Task: Add an event with the title Interview with Blaird, date '2023/11/28', time 8:30 AM to 10:30 AMand add a description: This session encourages active participation and engagement from all attendees. After each presentation, there will be a brief discussion where participants can share their observations, ask questions, and exchange tips and techniques. The collaborative environment allows for a rich learning experience, as participants can learn from one another's strengths and challenges.Select event color  Tangerine . Add location for the event as: Hotel Costes, Paris, France, logged in from the account softage.3@softage.netand send the event invitation to softage.6@softage.net and softage.7@softage.net. Set a reminder for the event Doesn't repeat
Action: Mouse moved to (80, 110)
Screenshot: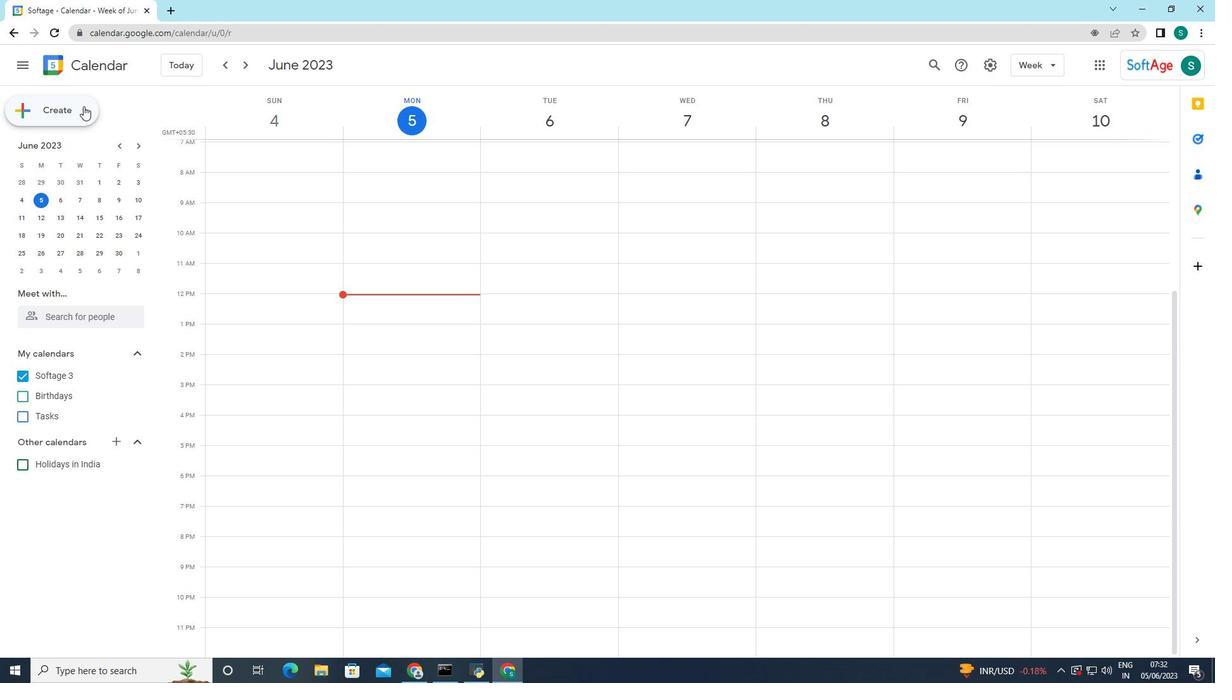 
Action: Mouse pressed left at (80, 110)
Screenshot: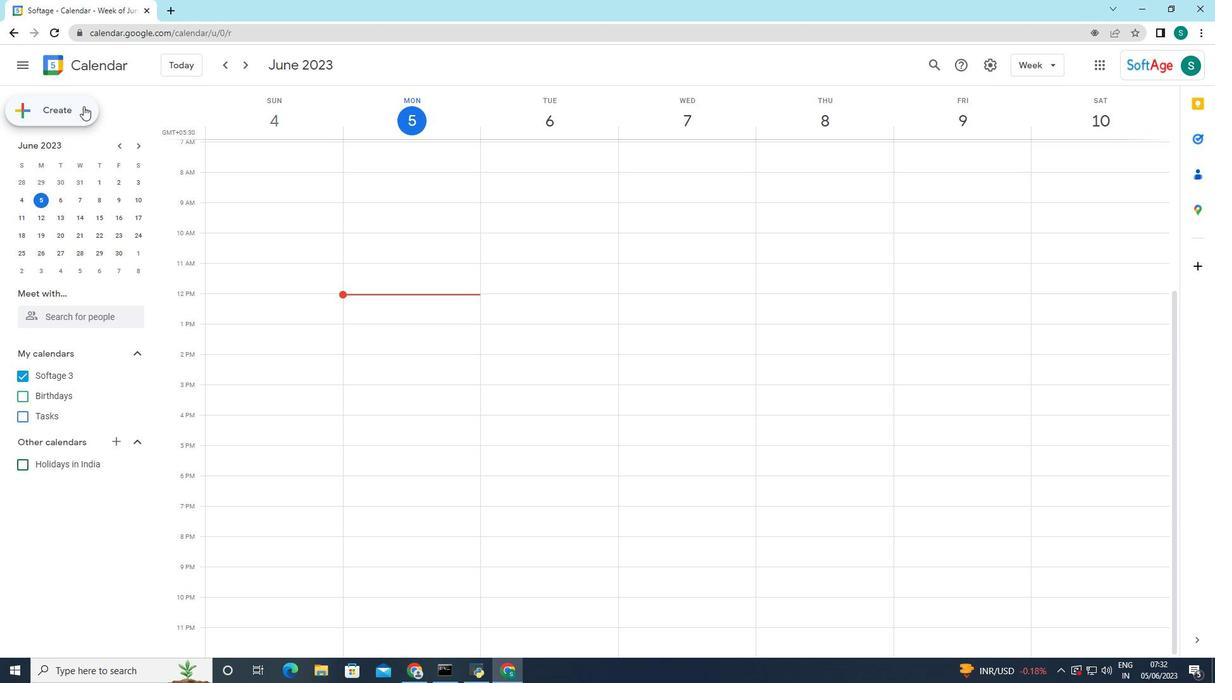 
Action: Mouse moved to (71, 151)
Screenshot: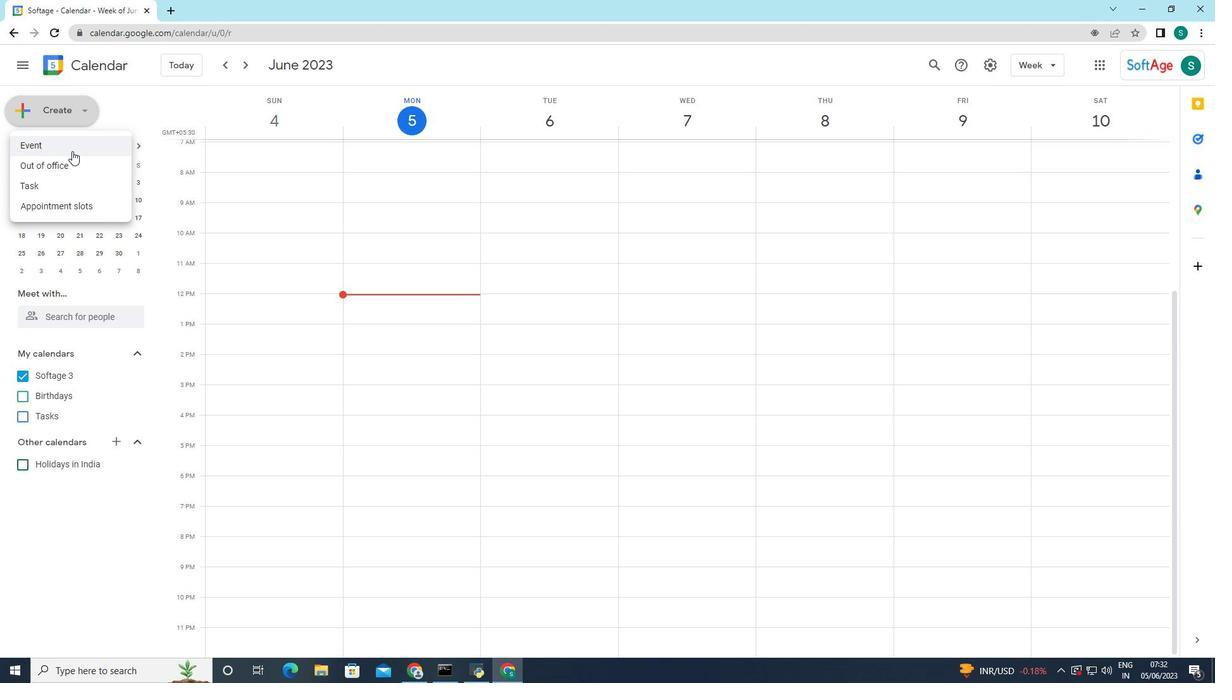
Action: Mouse pressed left at (71, 151)
Screenshot: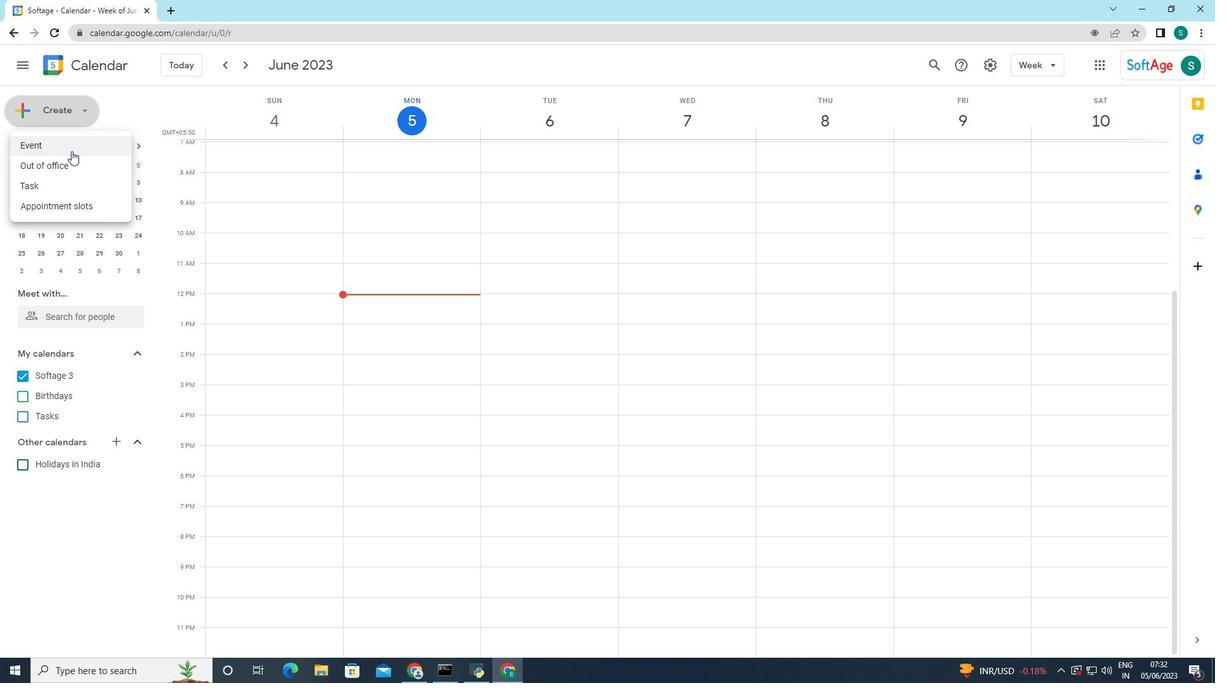 
Action: Mouse moved to (247, 505)
Screenshot: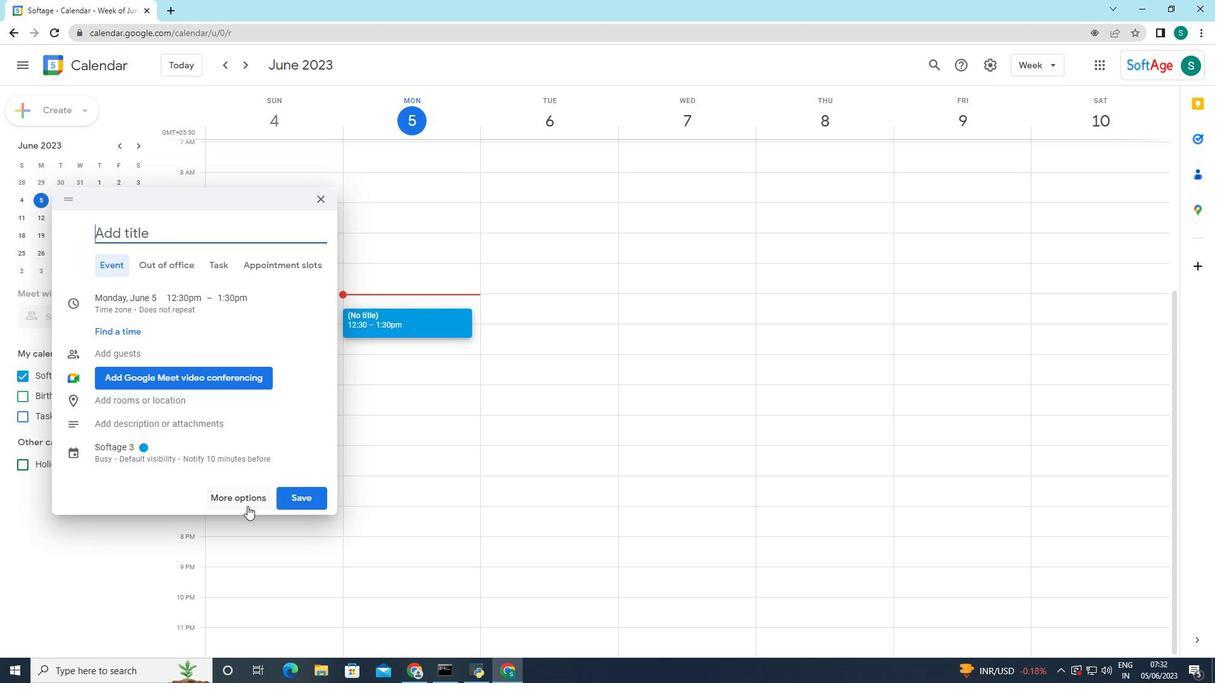 
Action: Mouse pressed left at (247, 505)
Screenshot: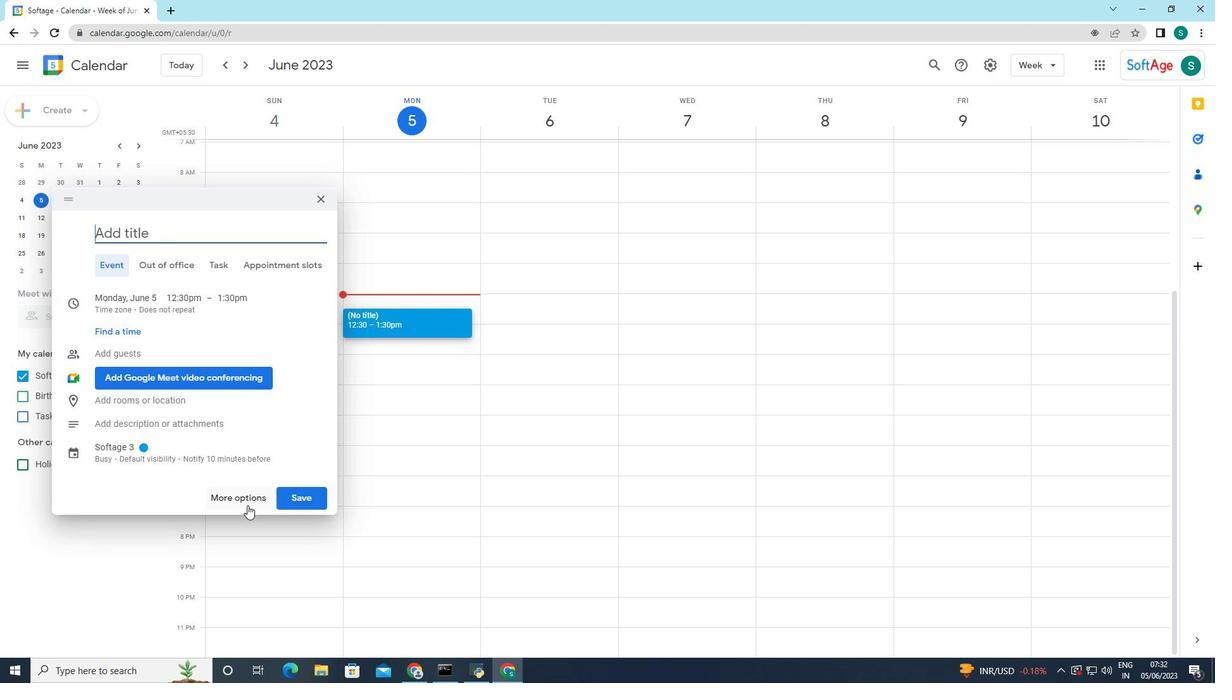 
Action: Mouse moved to (119, 75)
Screenshot: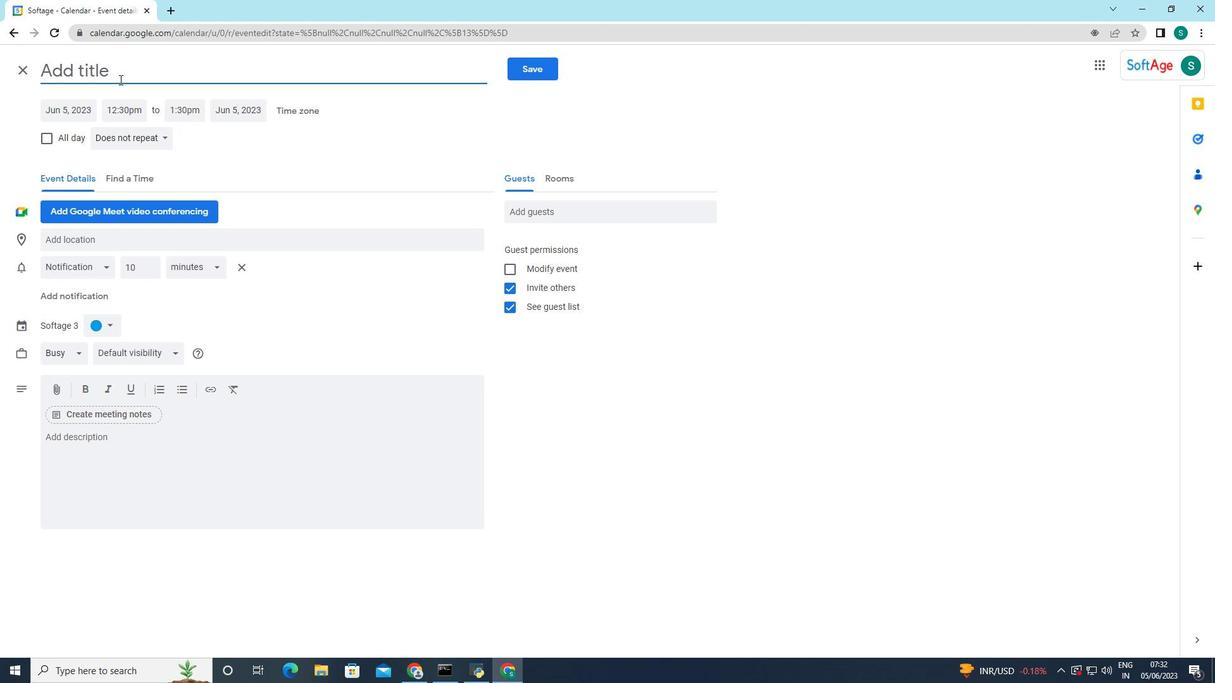 
Action: Mouse pressed left at (119, 75)
Screenshot: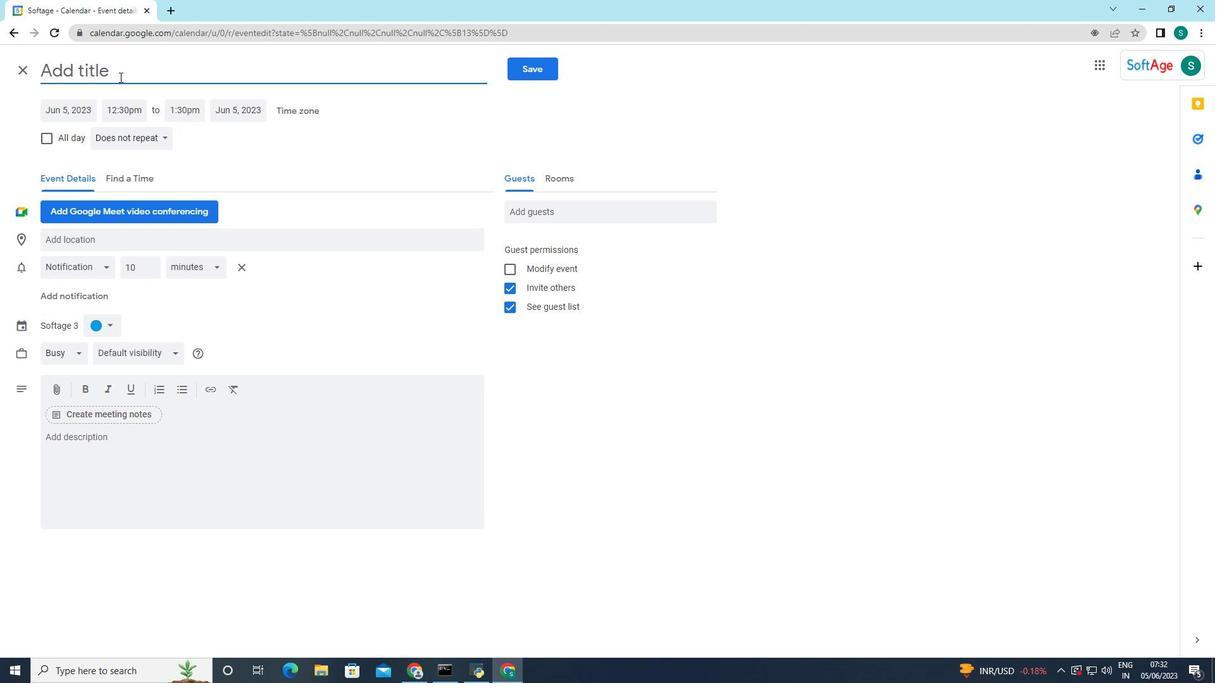 
Action: Key pressed <Key.caps_lock>I<Key.caps_lock>nterviw<Key.backspace>w<Key.backspace>ew<Key.space>with<Key.space><Key.caps_lock>B<Key.caps_lock><Key.caps_lock>L<Key.backspace><Key.caps_lock>laird
Screenshot: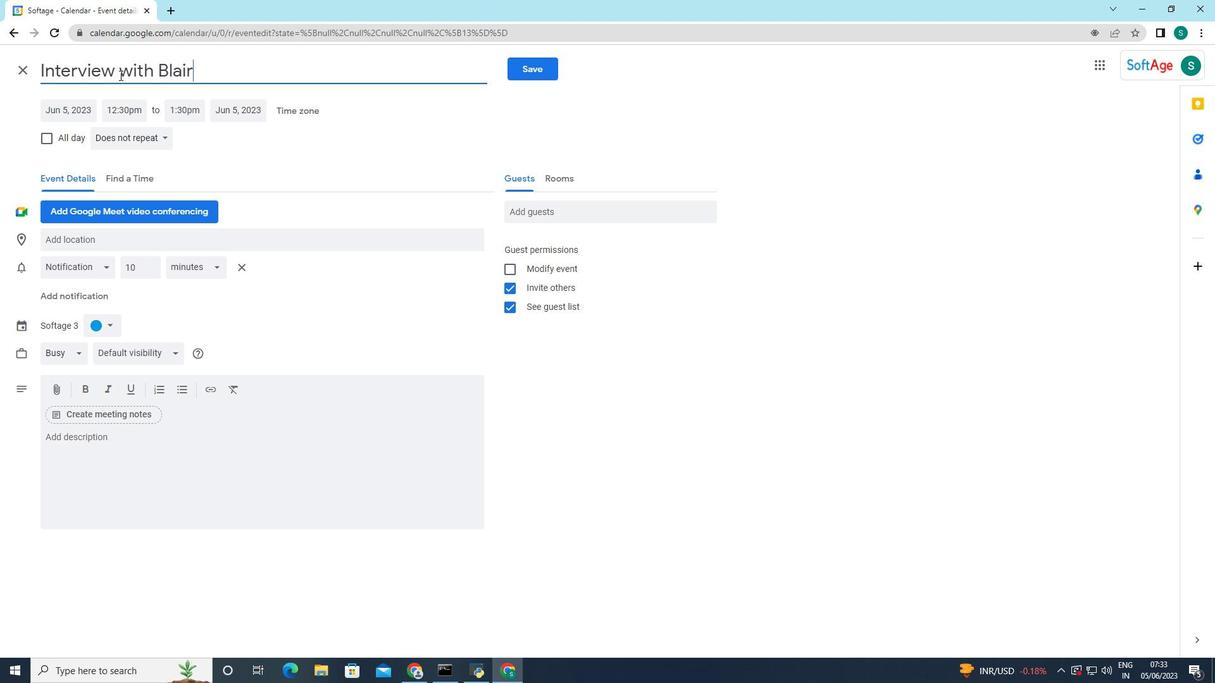 
Action: Mouse moved to (74, 115)
Screenshot: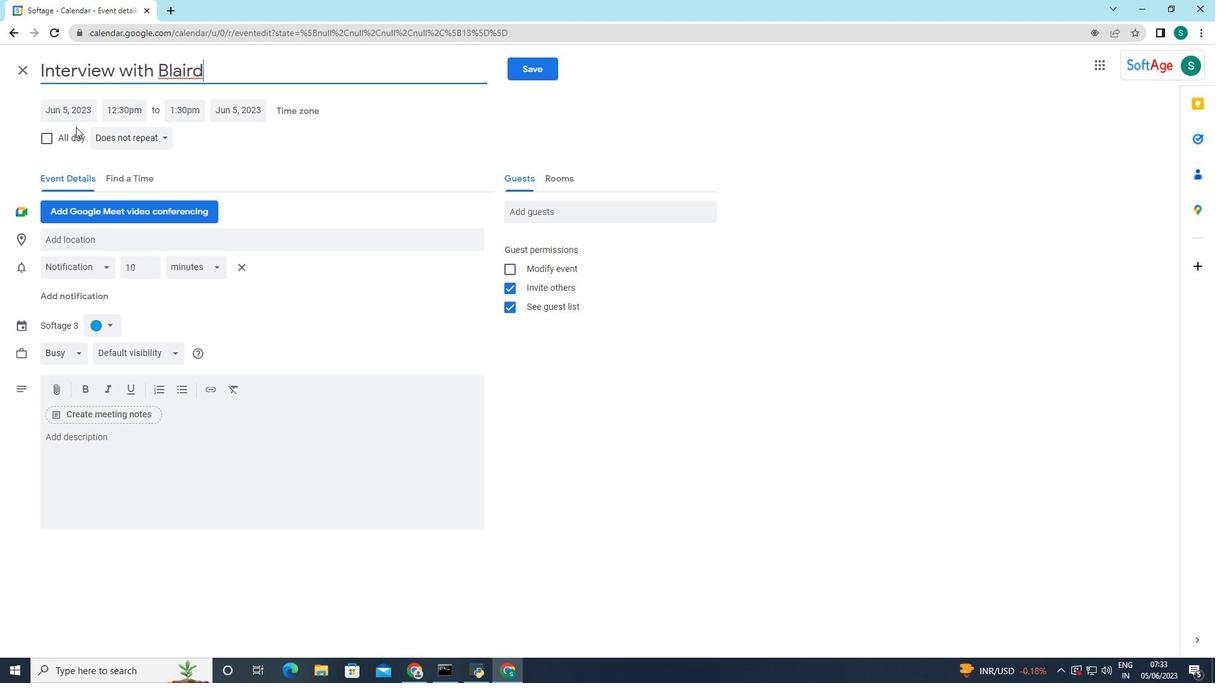 
Action: Mouse pressed left at (74, 115)
Screenshot: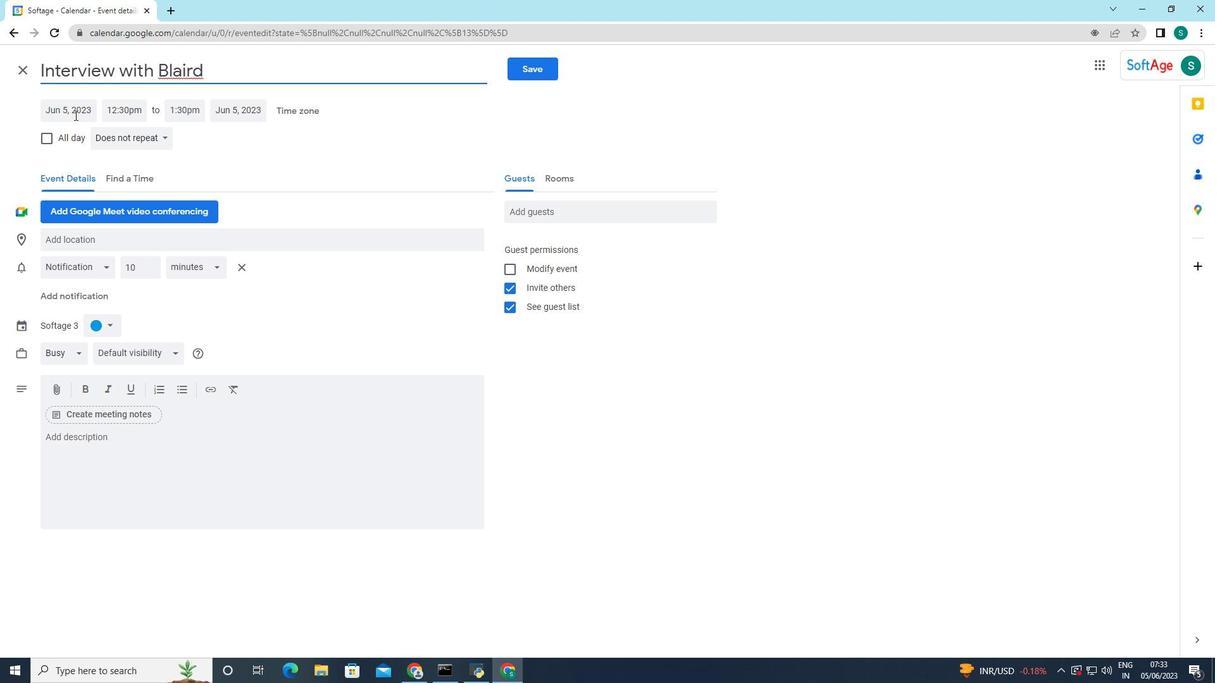 
Action: Mouse moved to (200, 138)
Screenshot: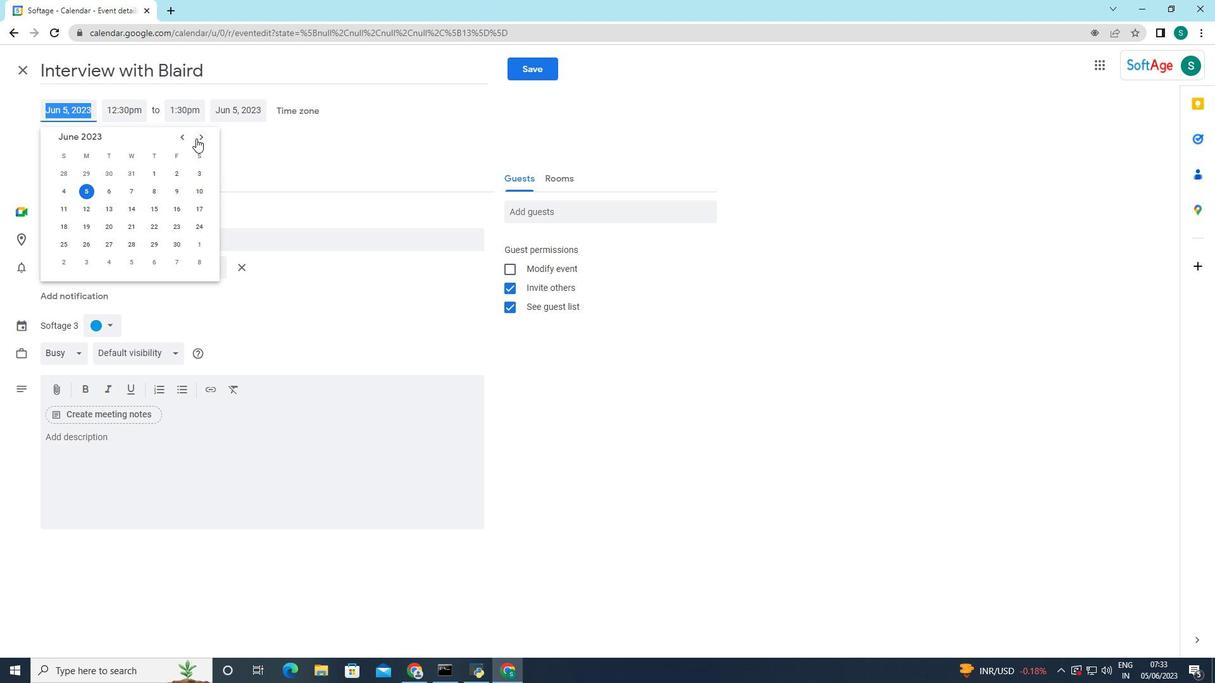 
Action: Mouse pressed left at (200, 138)
Screenshot: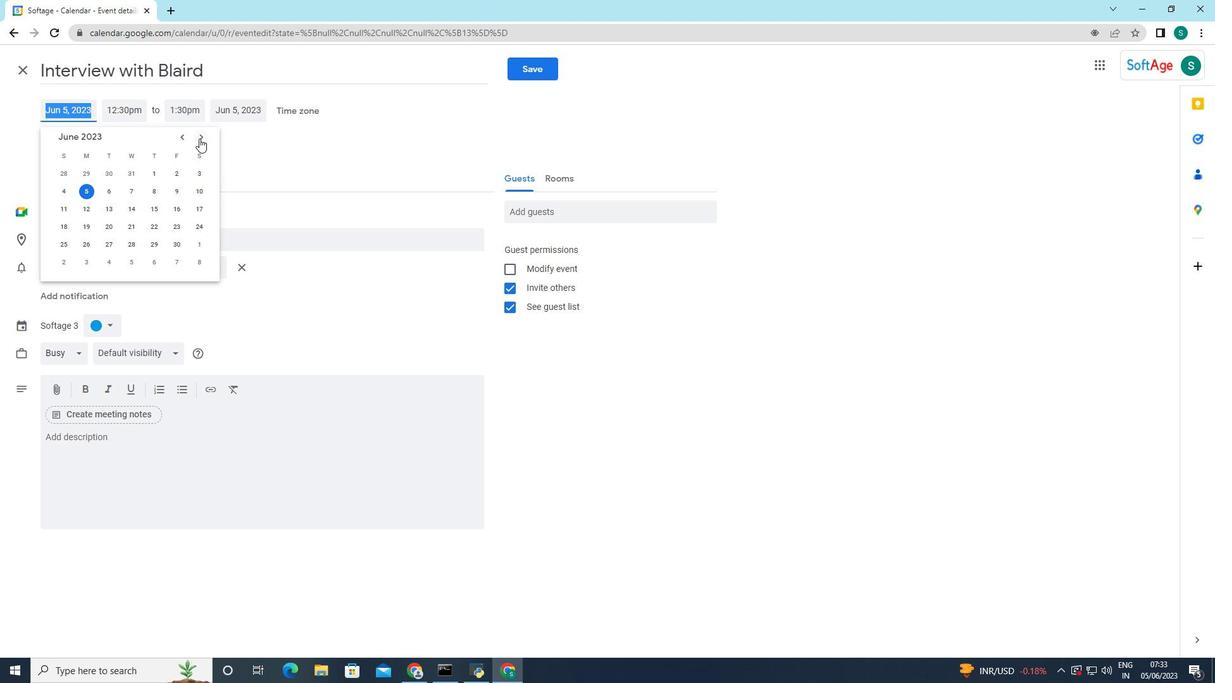 
Action: Mouse pressed left at (200, 138)
Screenshot: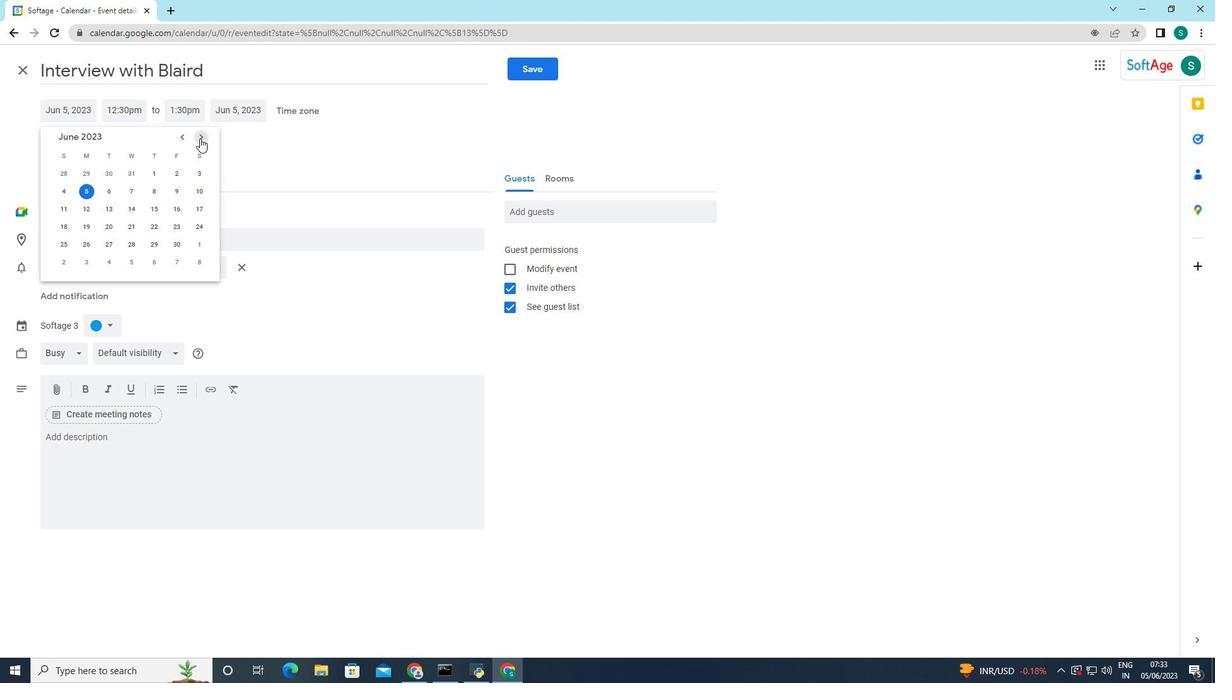 
Action: Mouse pressed left at (200, 138)
Screenshot: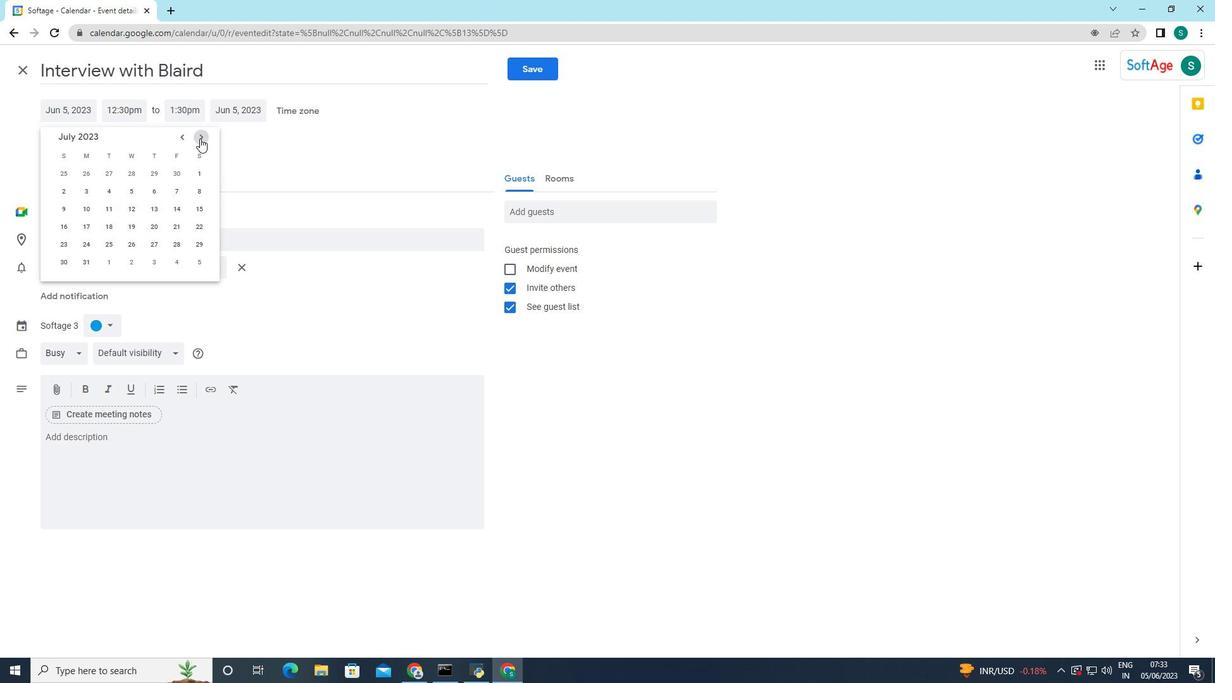 
Action: Mouse pressed left at (200, 138)
Screenshot: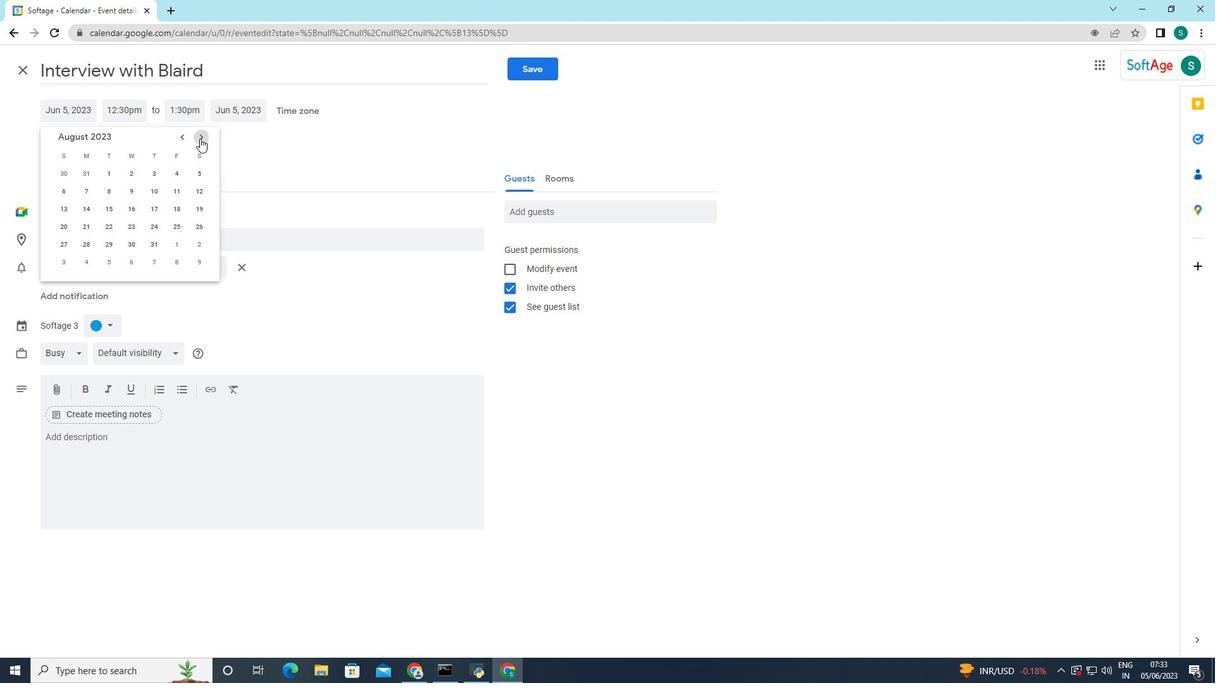
Action: Mouse pressed left at (200, 138)
Screenshot: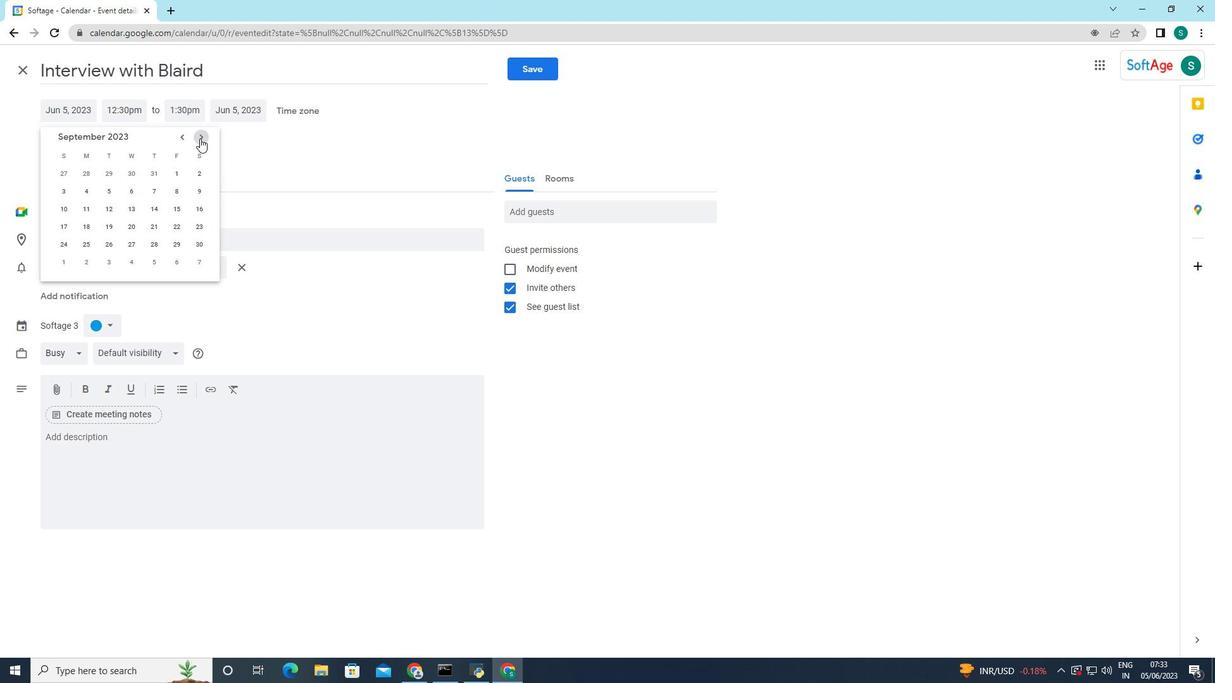 
Action: Mouse moved to (108, 243)
Screenshot: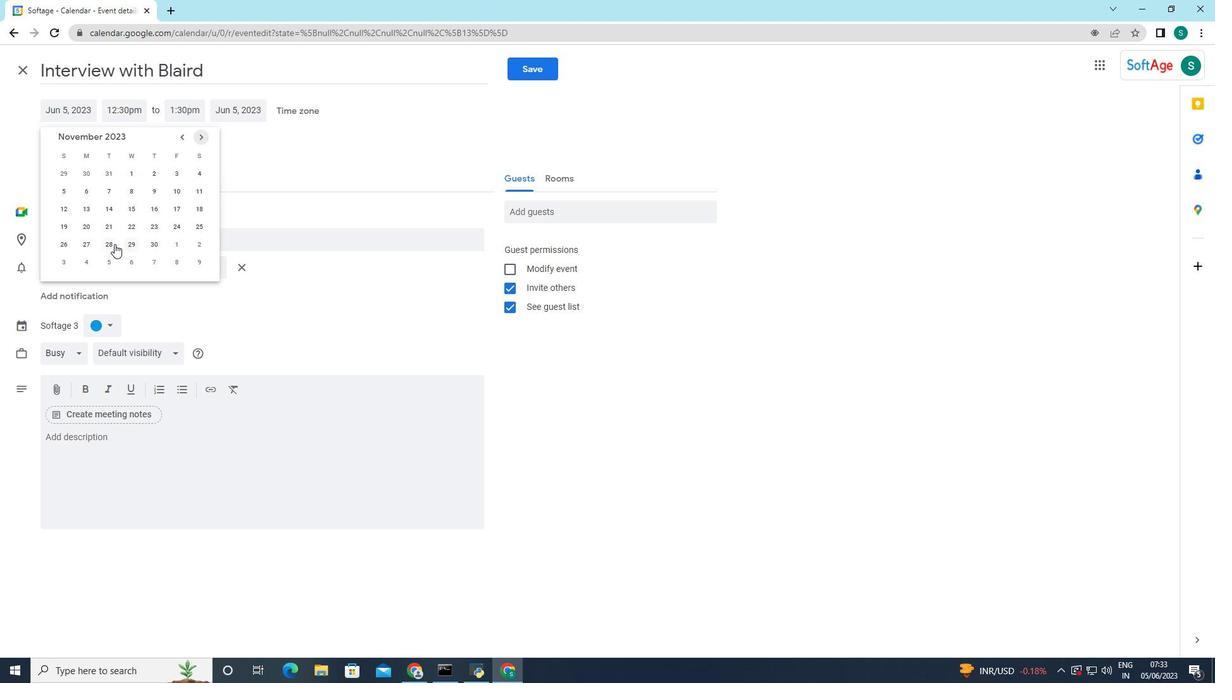 
Action: Mouse pressed left at (108, 243)
Screenshot: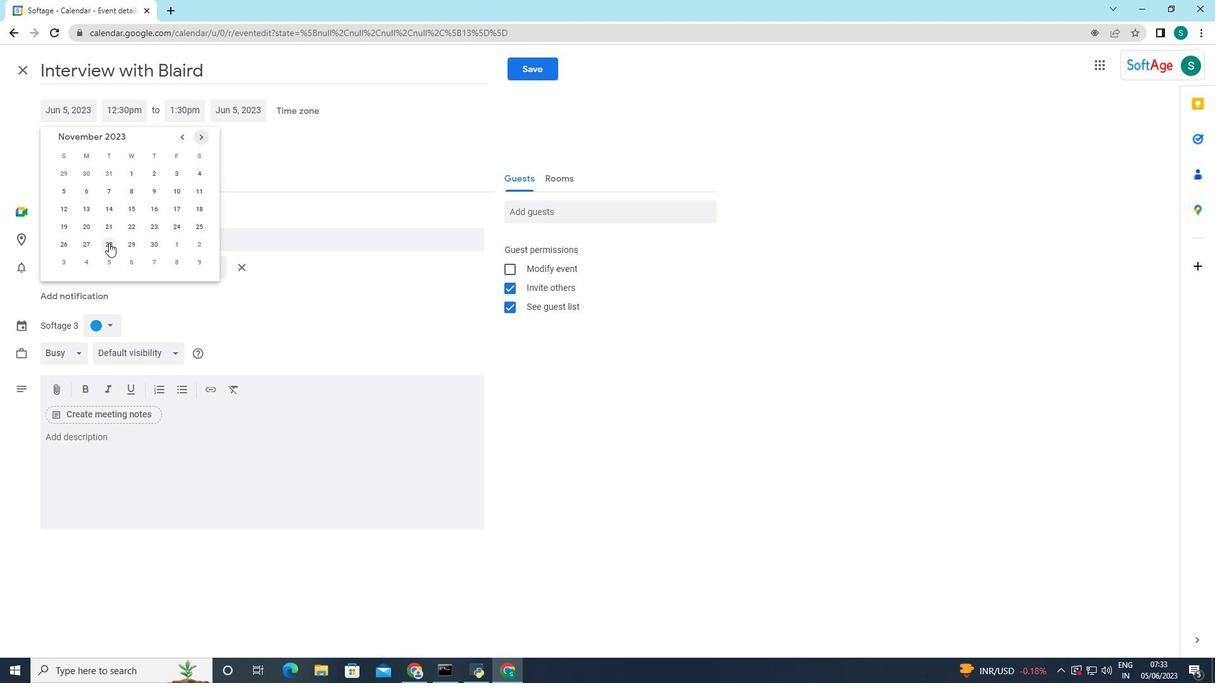 
Action: Mouse moved to (135, 107)
Screenshot: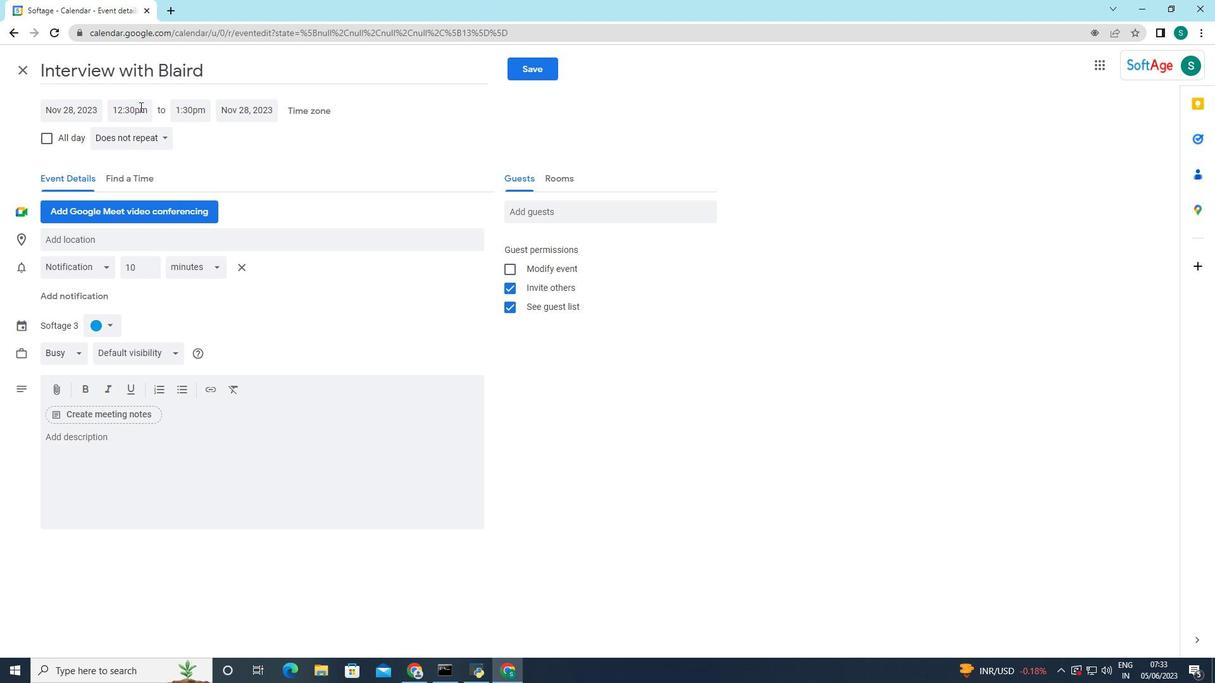 
Action: Mouse pressed left at (135, 107)
Screenshot: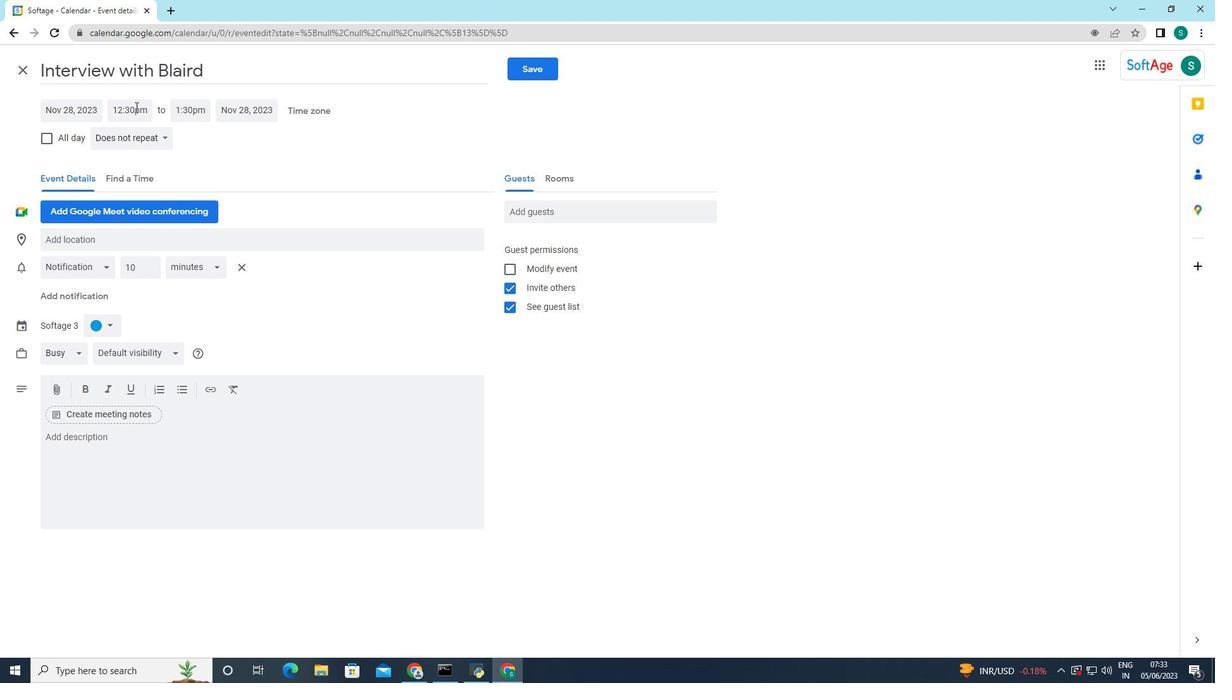 
Action: Mouse moved to (139, 199)
Screenshot: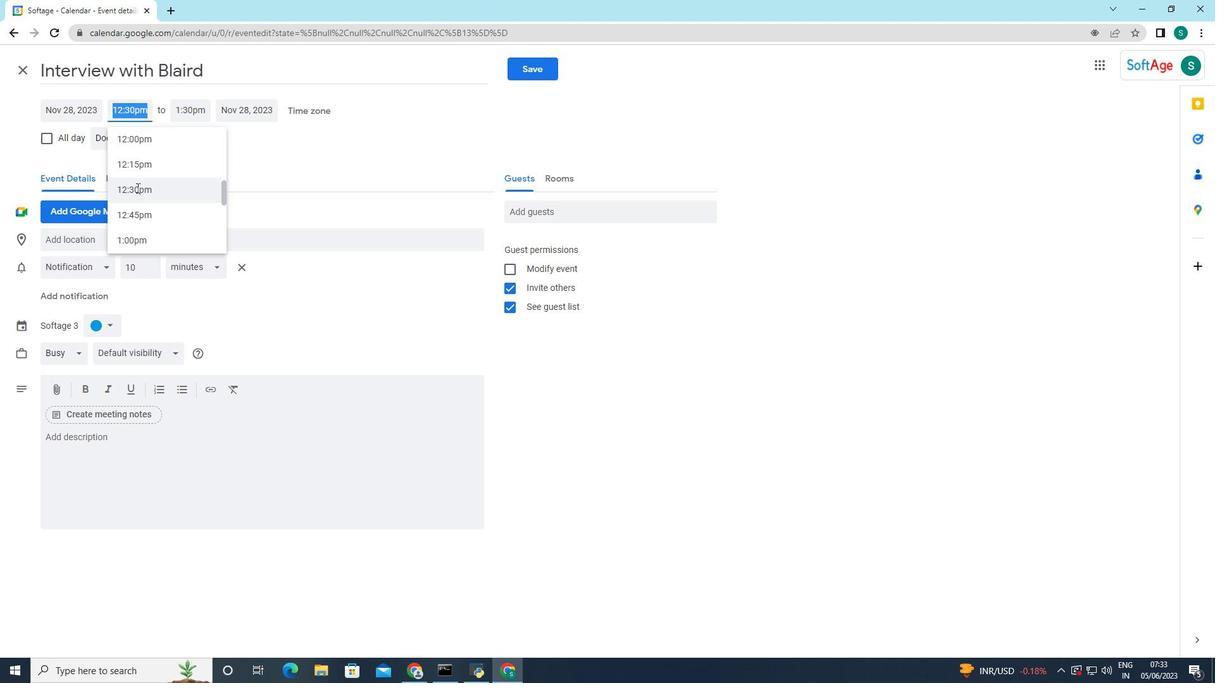 
Action: Mouse scrolled (139, 200) with delta (0, 0)
Screenshot: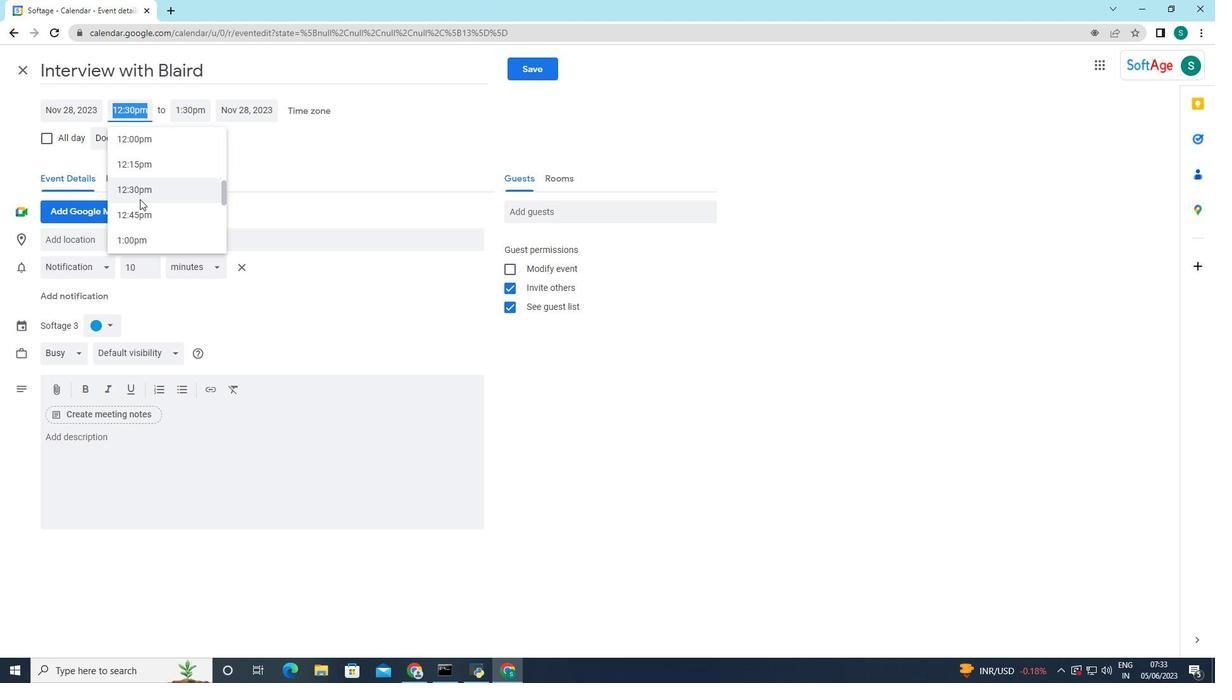 
Action: Mouse scrolled (139, 200) with delta (0, 0)
Screenshot: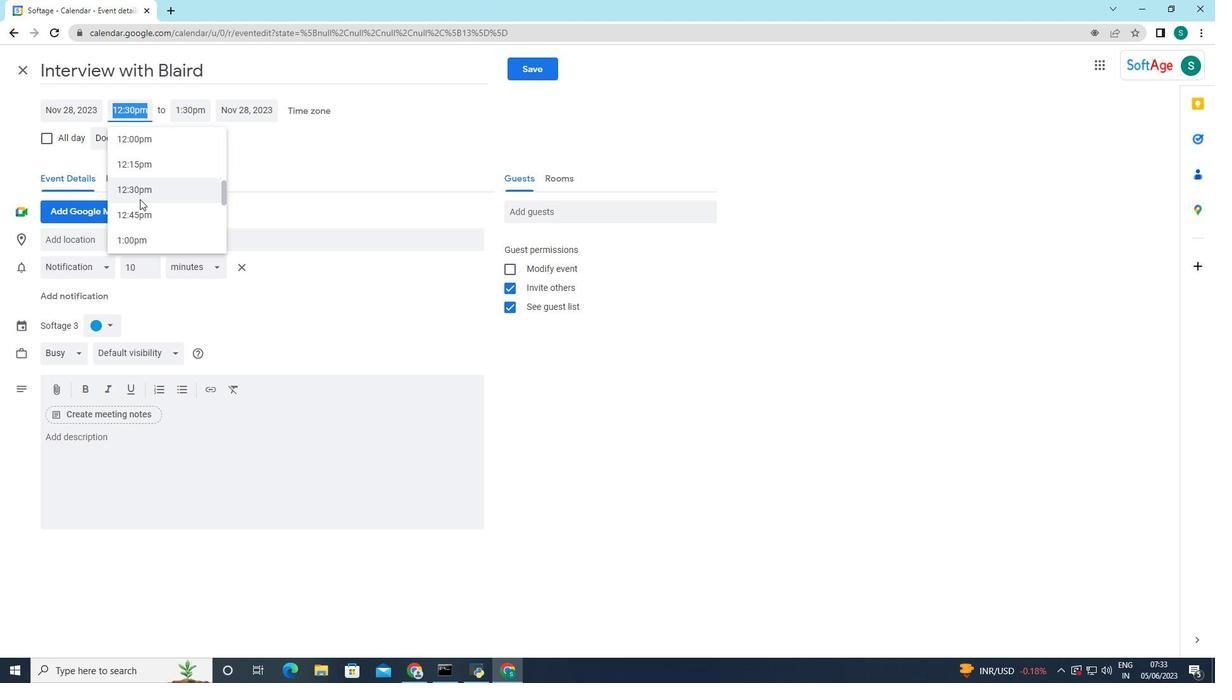 
Action: Mouse scrolled (139, 200) with delta (0, 0)
Screenshot: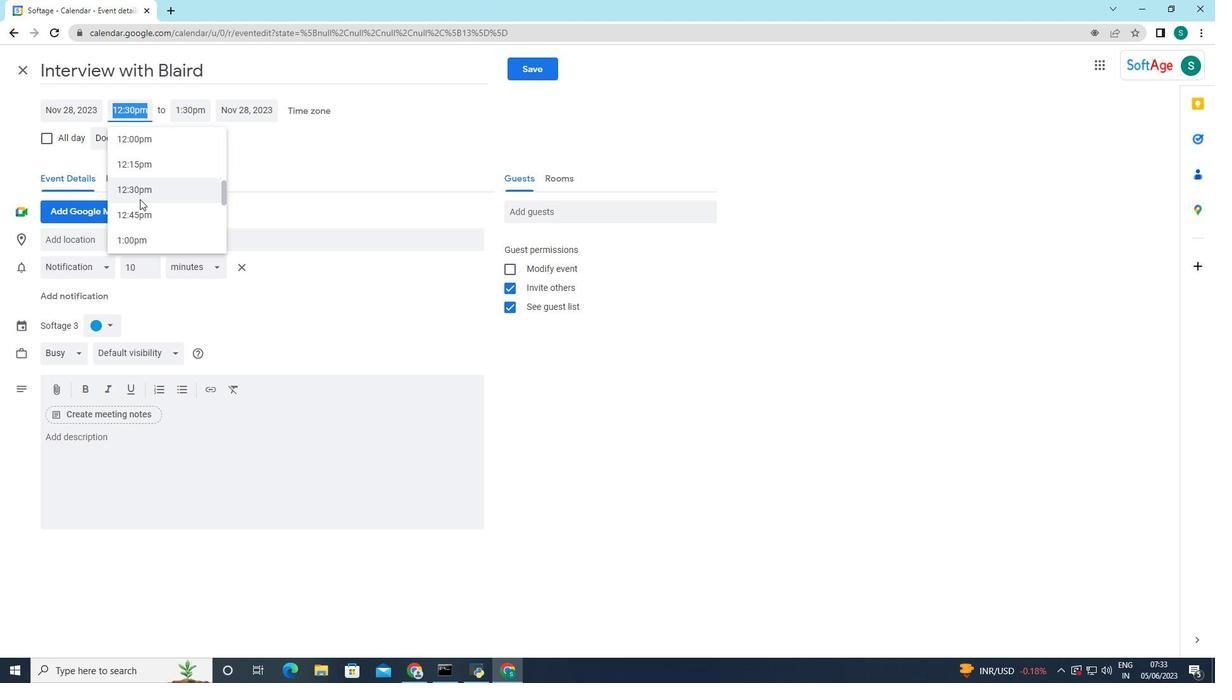 
Action: Mouse moved to (134, 188)
Screenshot: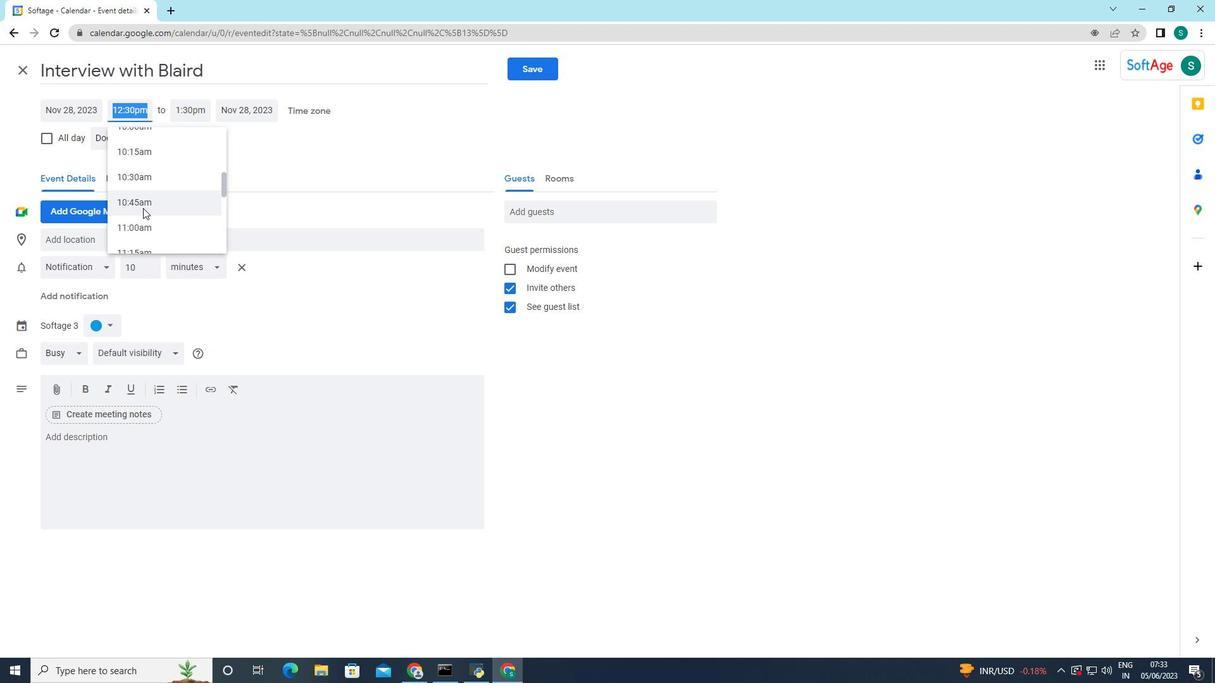 
Action: Mouse scrolled (134, 189) with delta (0, 0)
Screenshot: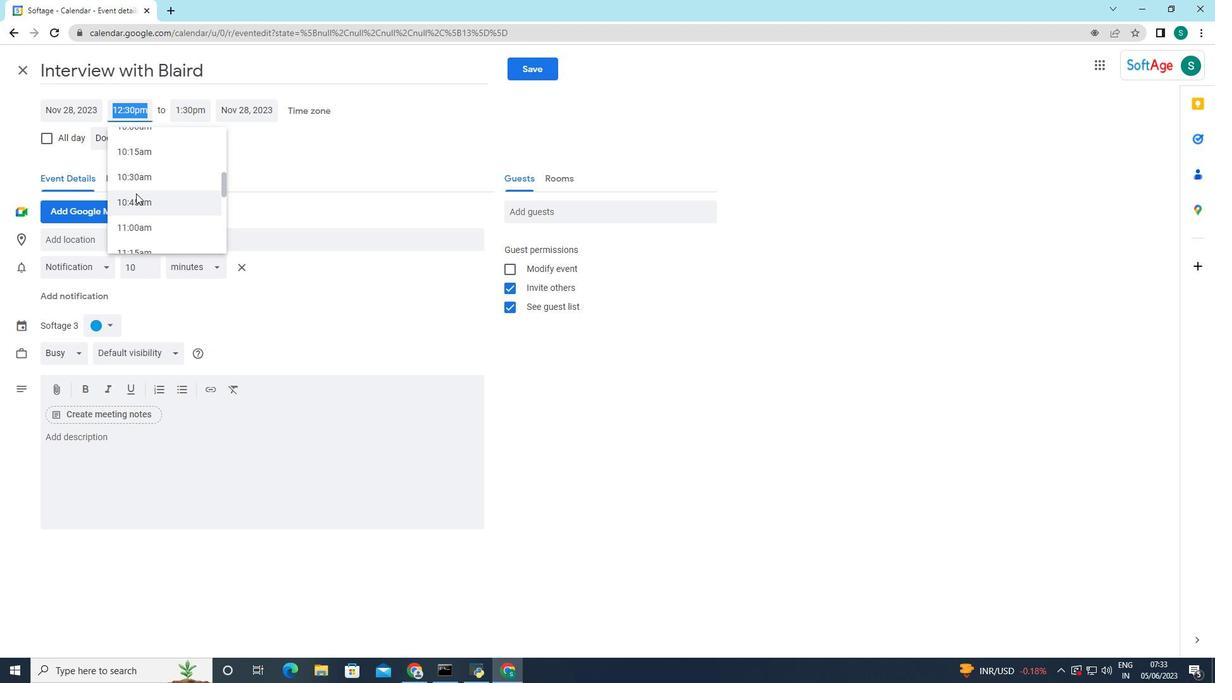
Action: Mouse scrolled (134, 189) with delta (0, 0)
Screenshot: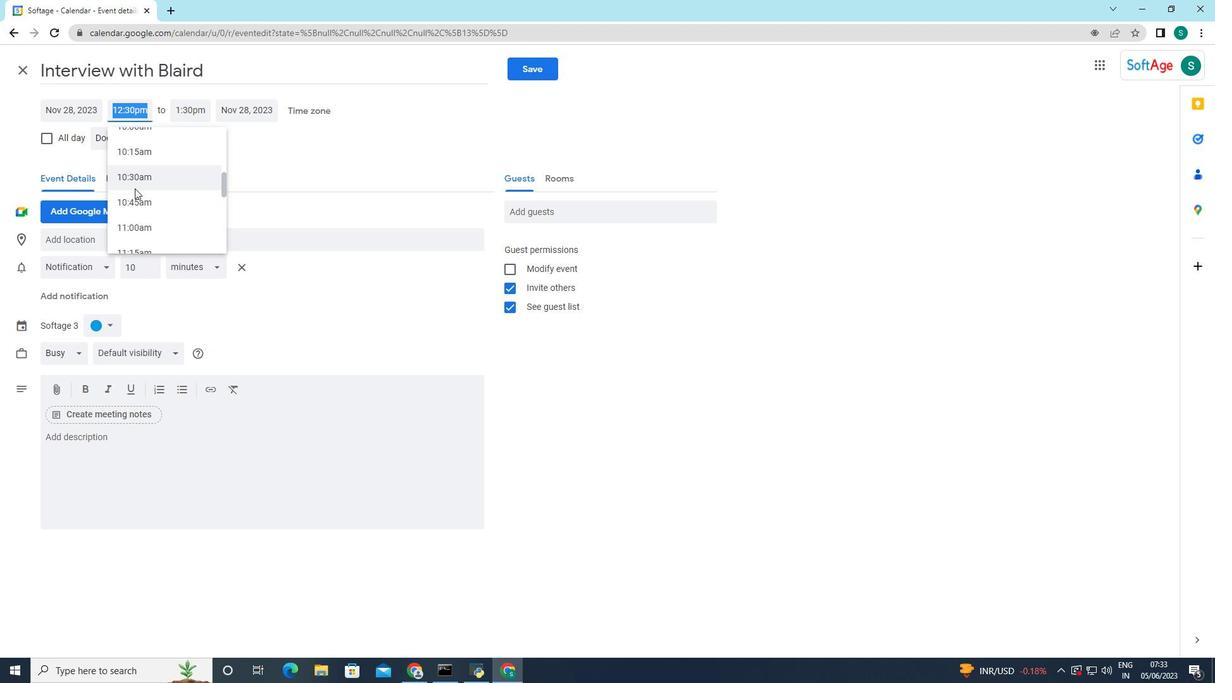 
Action: Mouse moved to (138, 186)
Screenshot: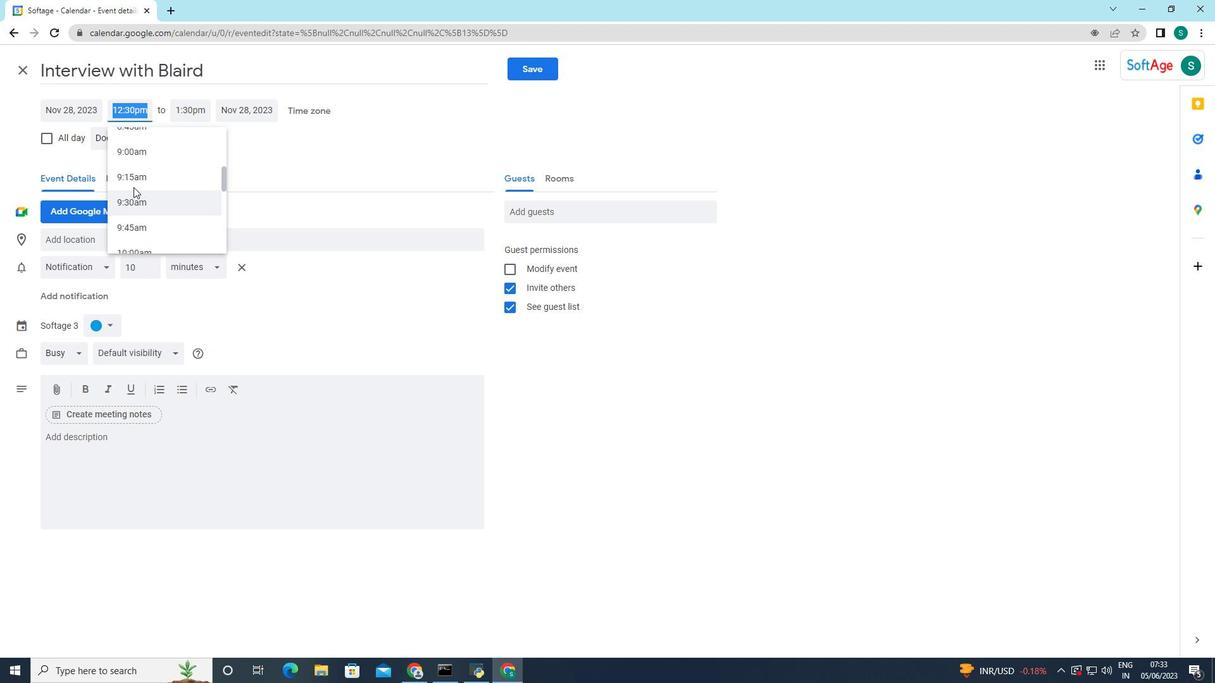 
Action: Mouse scrolled (138, 186) with delta (0, 0)
Screenshot: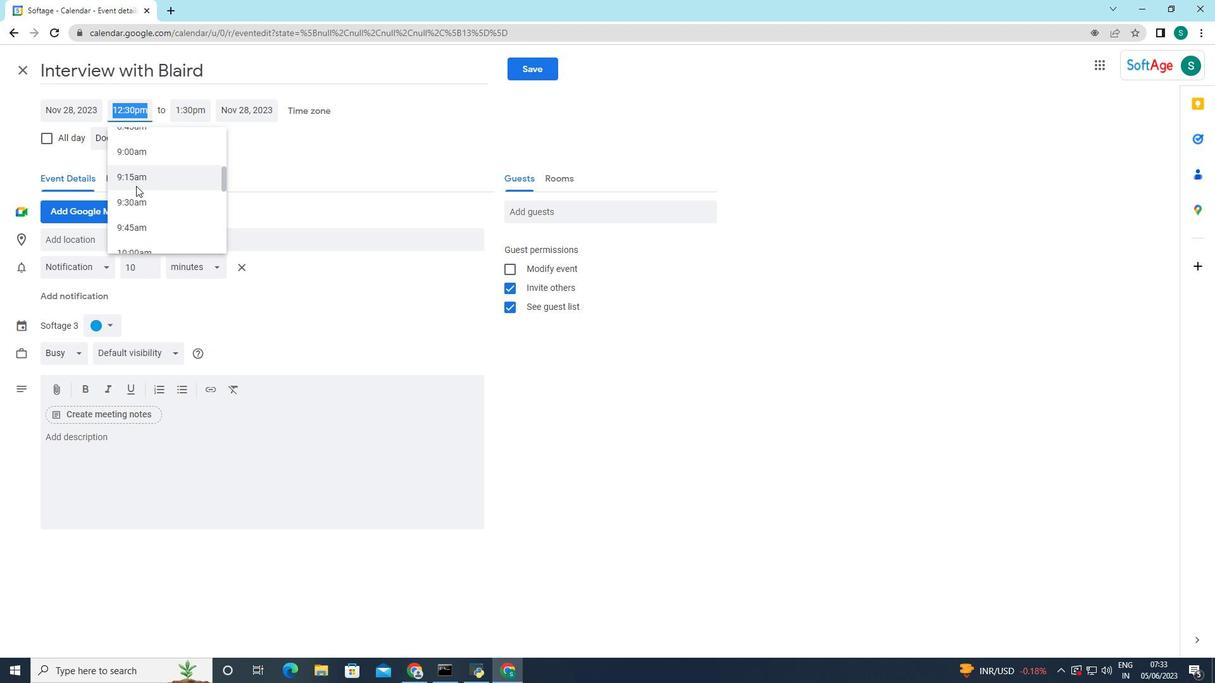 
Action: Mouse moved to (132, 164)
Screenshot: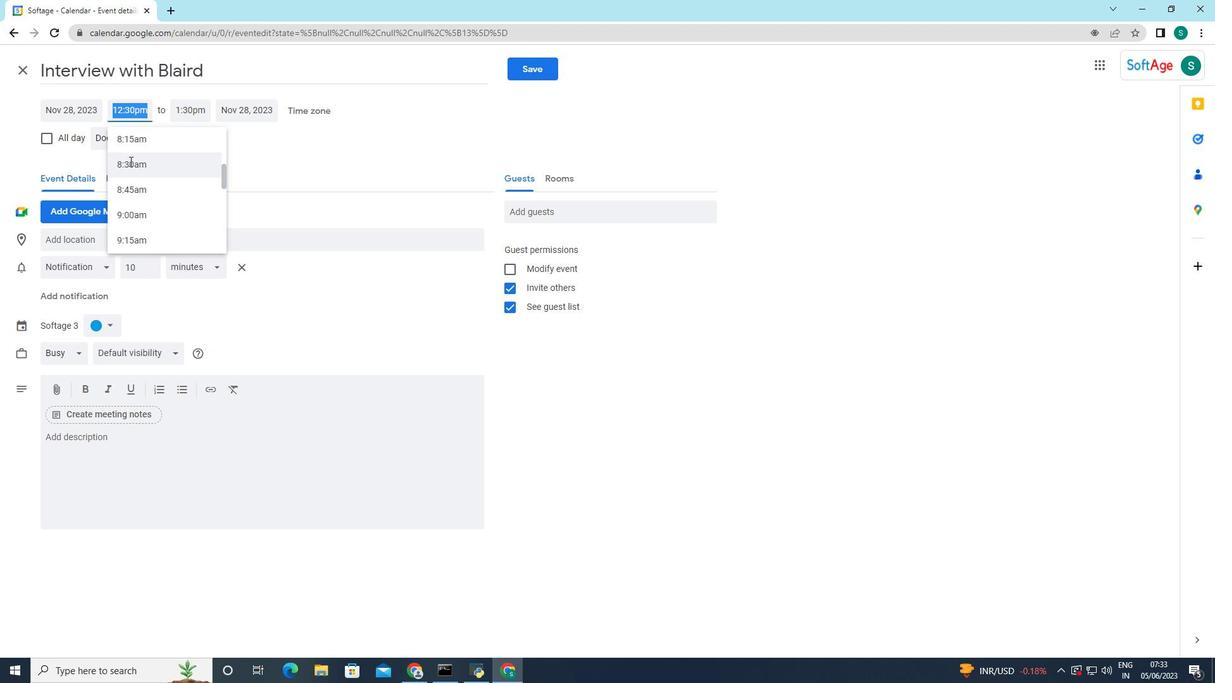 
Action: Mouse pressed left at (132, 164)
Screenshot: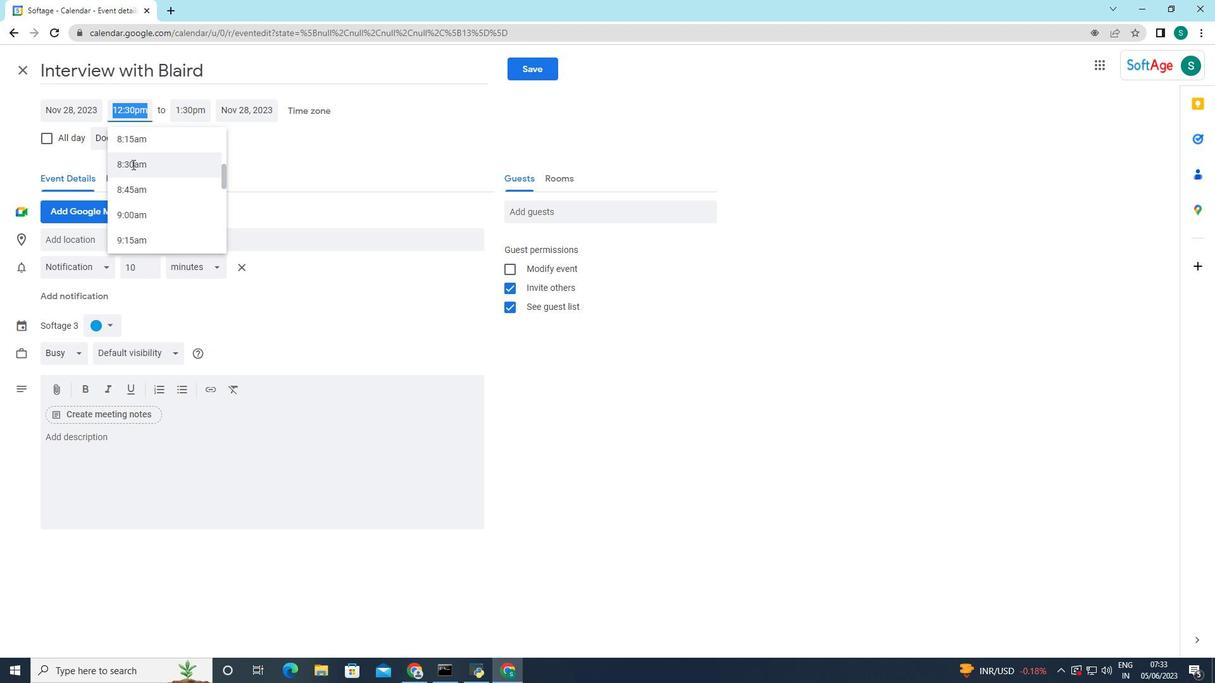 
Action: Mouse moved to (184, 106)
Screenshot: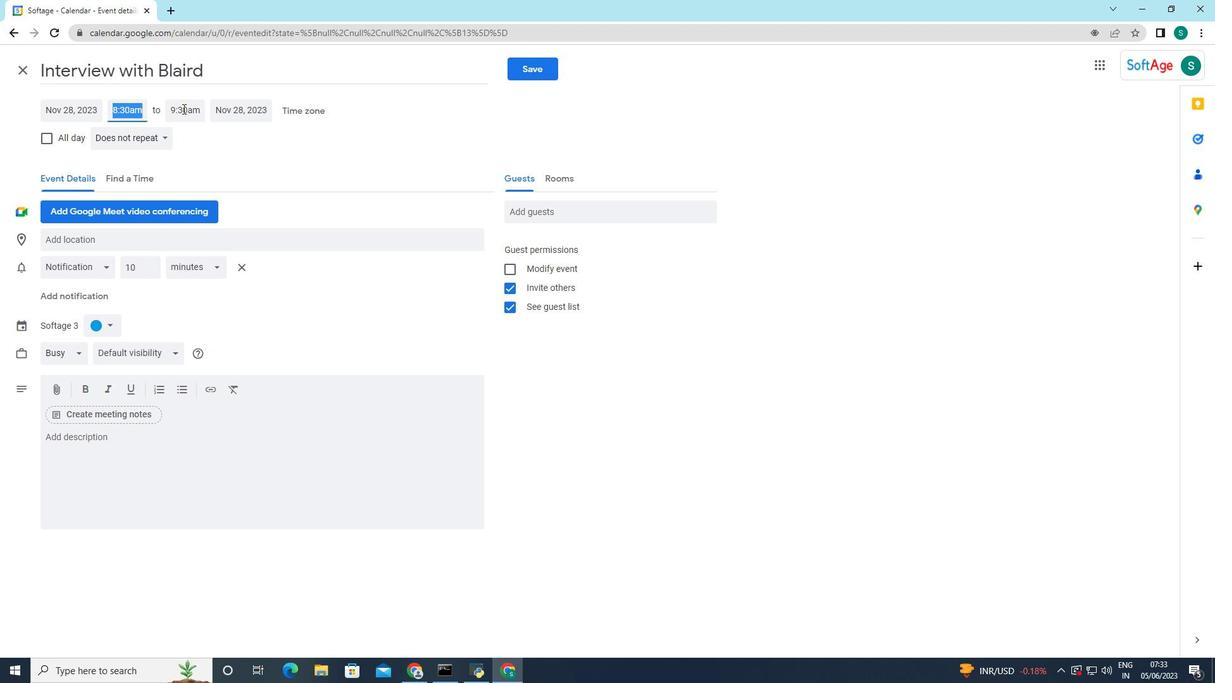 
Action: Mouse pressed left at (184, 106)
Screenshot: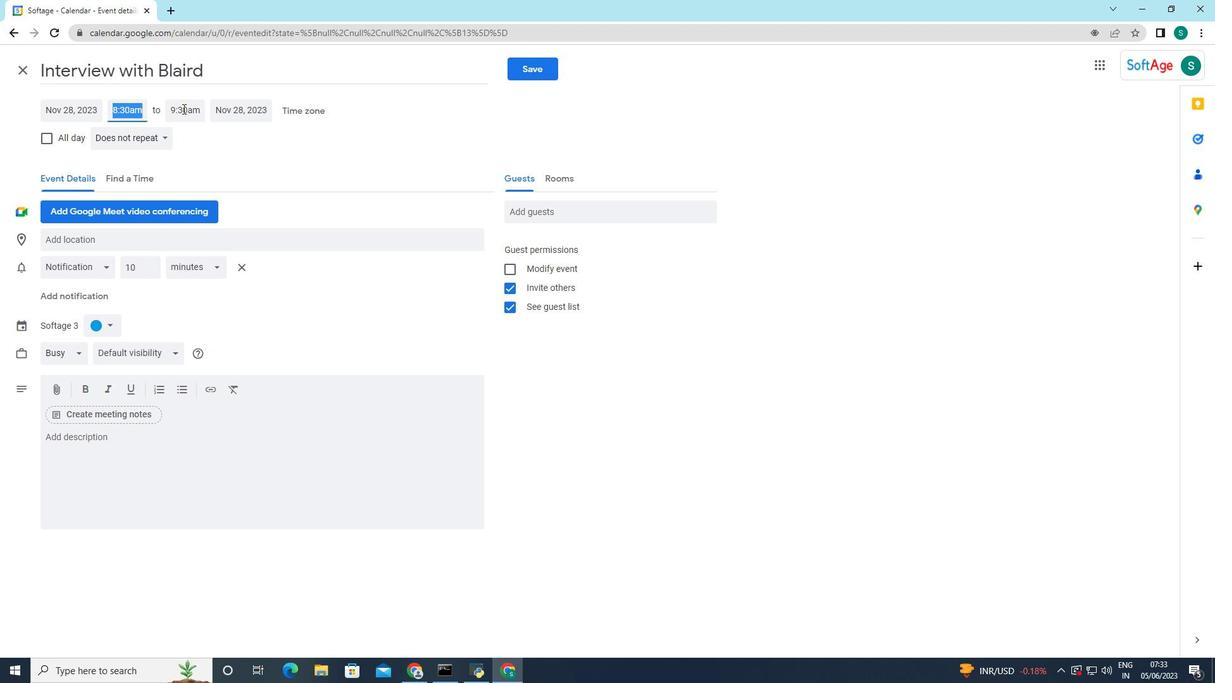 
Action: Mouse moved to (192, 239)
Screenshot: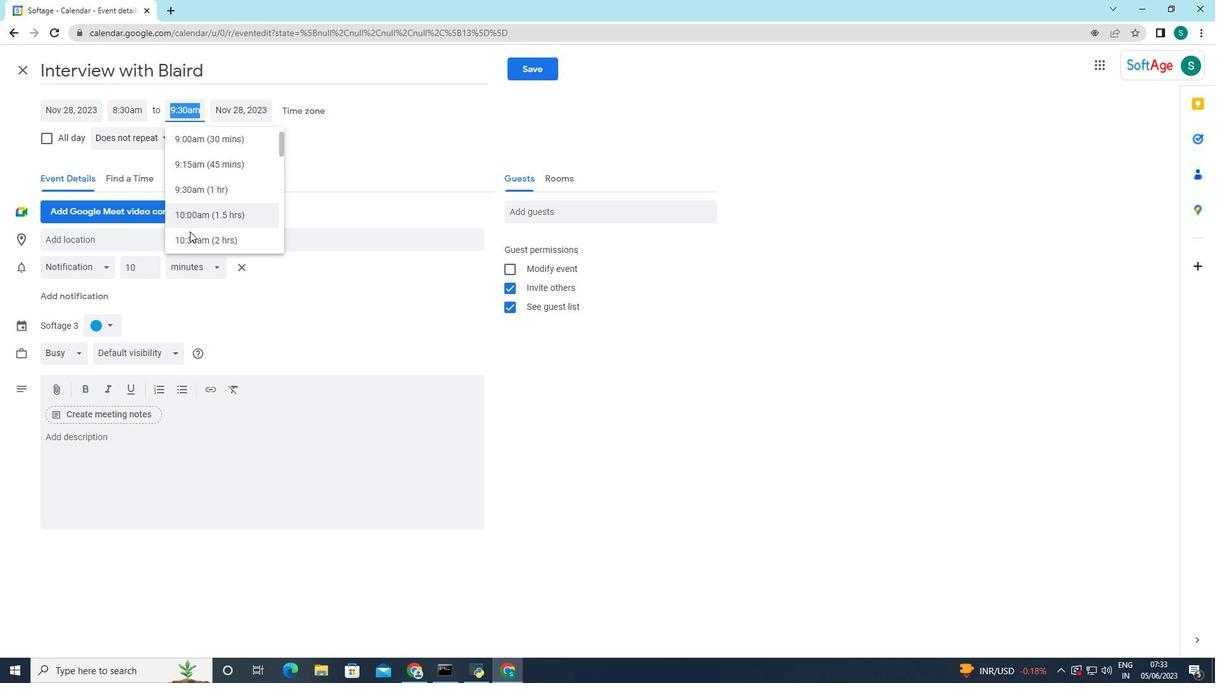 
Action: Mouse pressed left at (192, 239)
Screenshot: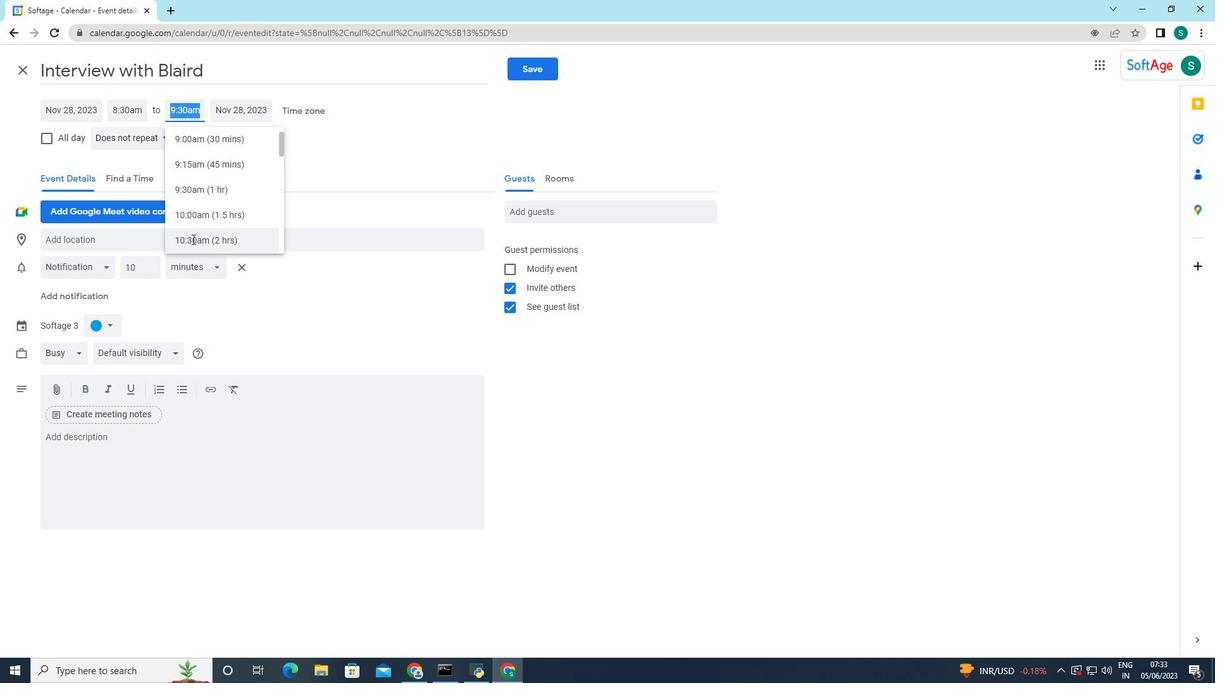
Action: Mouse moved to (280, 174)
Screenshot: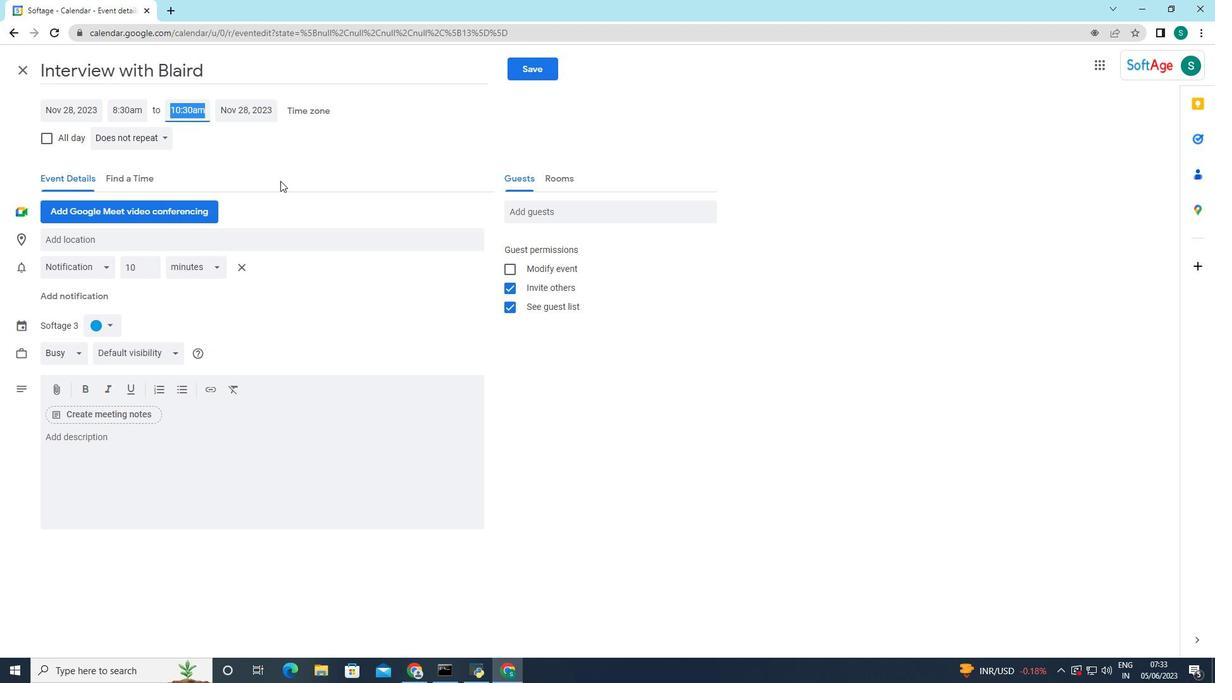 
Action: Mouse pressed left at (280, 174)
Screenshot: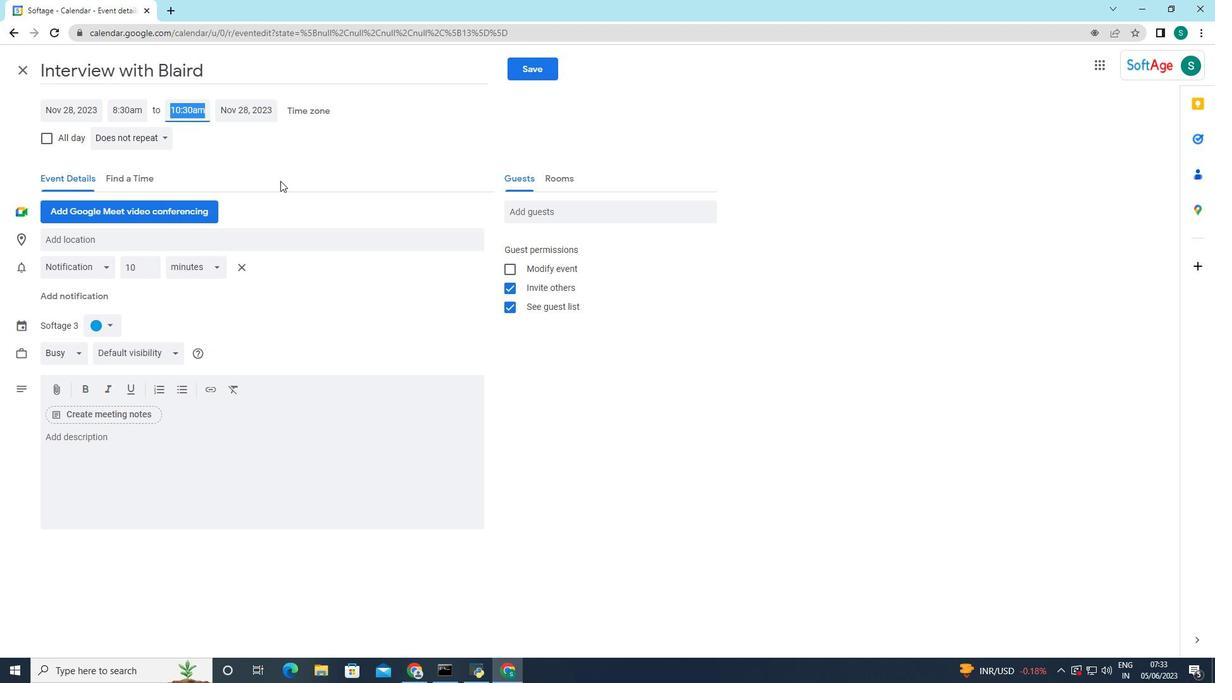 
Action: Mouse moved to (124, 443)
Screenshot: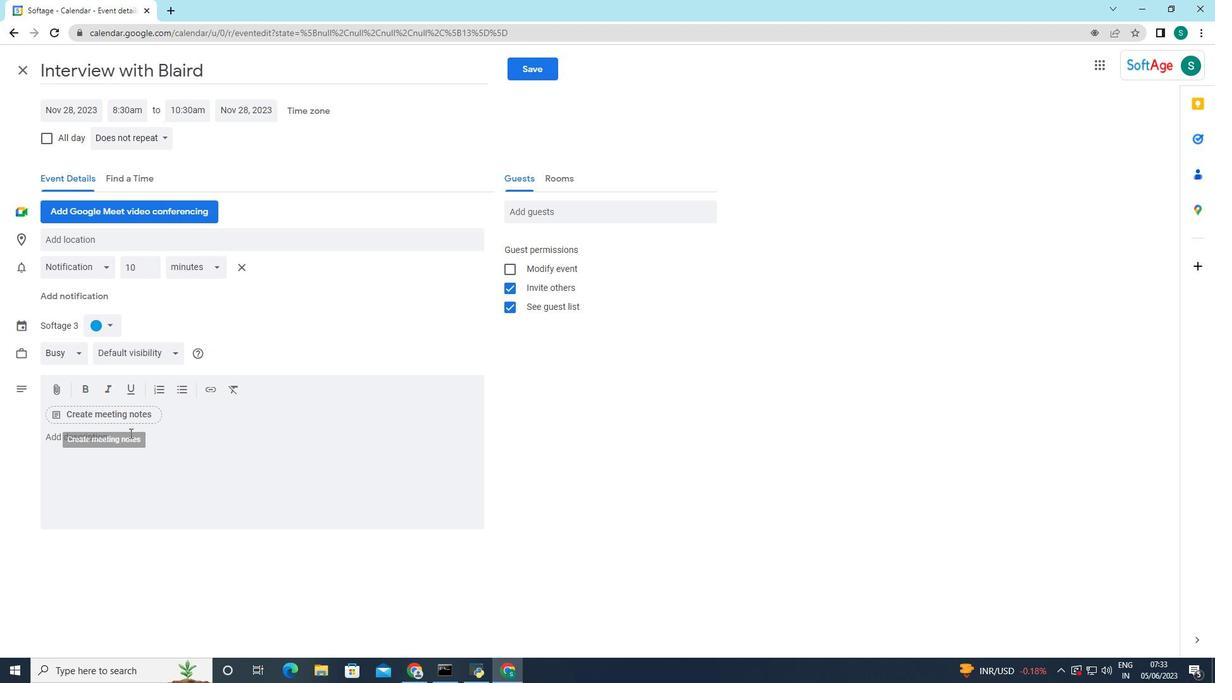 
Action: Mouse pressed left at (124, 443)
Screenshot: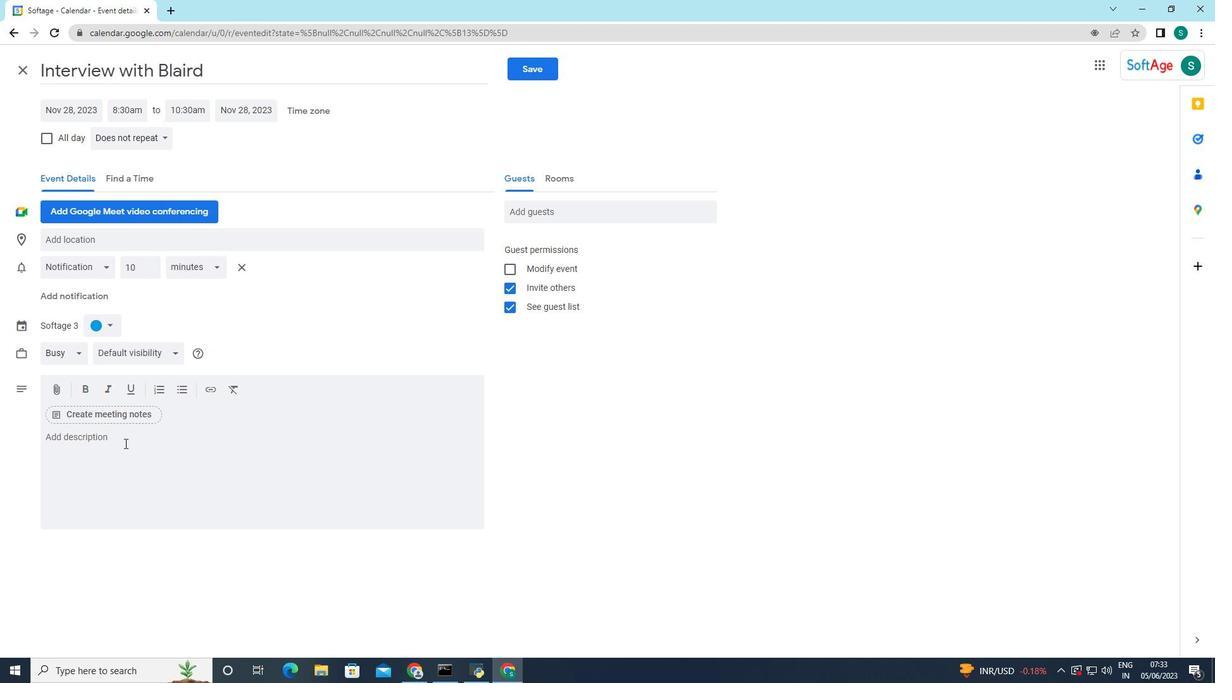 
Action: Key pressed <Key.caps_lock>T<Key.caps_lock>his<Key.space>session<Key.space>encouta<Key.backspace><Key.backspace>rages<Key.space>active<Key.space>participation<Key.space>and<Key.space>engagement<Key.space>from<Key.space>al<Key.space><Key.backspace>l<Key.space>attendees.<Key.space><Key.caps_lock>A<Key.caps_lock>fter<Key.space>each<Key.space>presentation.<Key.backspace>,<Key.space>there<Key.space>will<Key.space>be<Key.space>a<Key.space>brief<Key.space>discussion<Key.space>where<Key.space>participant<Key.space><Key.backspace>s<Key.space>dc<Key.backspace><Key.backspace>can<Key.space>share<Key.space>their<Key.space>observations,<Key.space>ask<Key.space>questions,<Key.space>and<Key.space>exchange<Key.space>to<Key.backspace>ips<Key.space>and<Key.space>techniques,<Key.space><Key.caps_lock>T<Key.caps_lock>he<Key.space>collabotative<Key.space><Key.backspace><Key.backspace><Key.backspace><Key.backspace><Key.backspace><Key.backspace><Key.backspace>rative<Key.backspace><Key.backspace>ve<Key.space>environment<Key.space>allows<Key.space>for<Key.space>a<Key.space>rich<Key.space>learrin<Key.backspace><Key.backspace><Key.backspace>ning<Key.space>expere<Key.backspace>ience,<Key.space>as<Key.space><Key.space>participants<Key.space>can<Key.space>learn<Key.space>from<Key.space>one<Key.space>another's<Key.space>strengths<Key.space>and<Key.space>challenges.
Screenshot: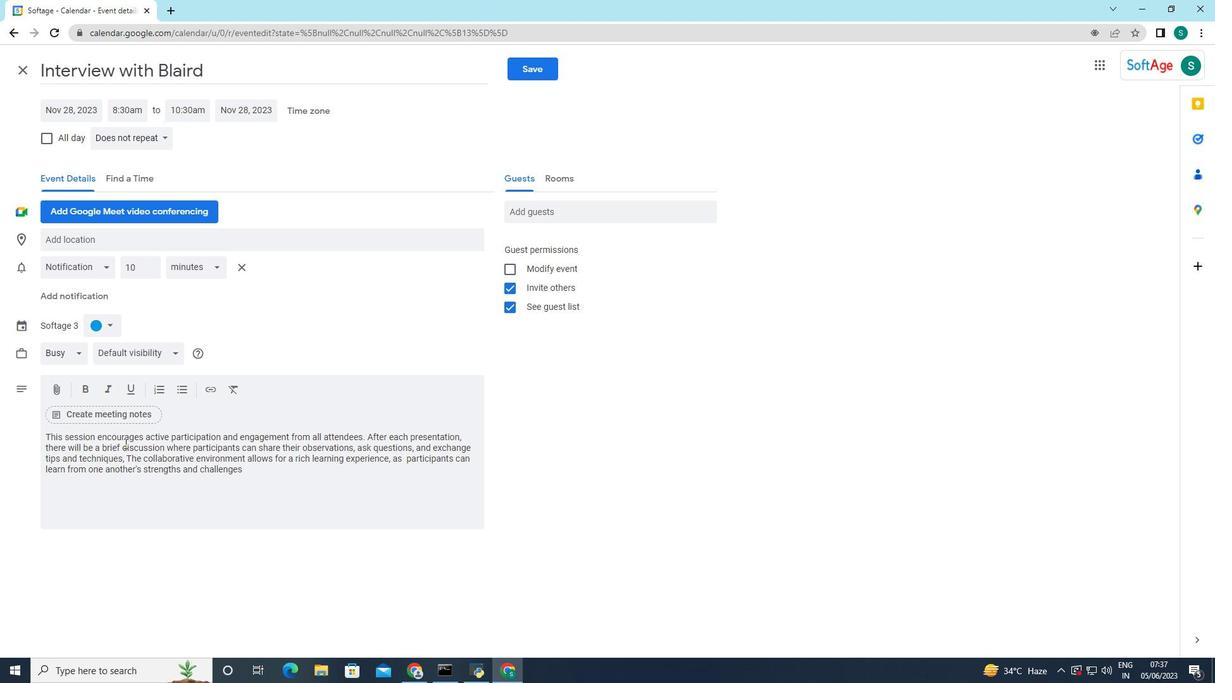 
Action: Mouse moved to (103, 329)
Screenshot: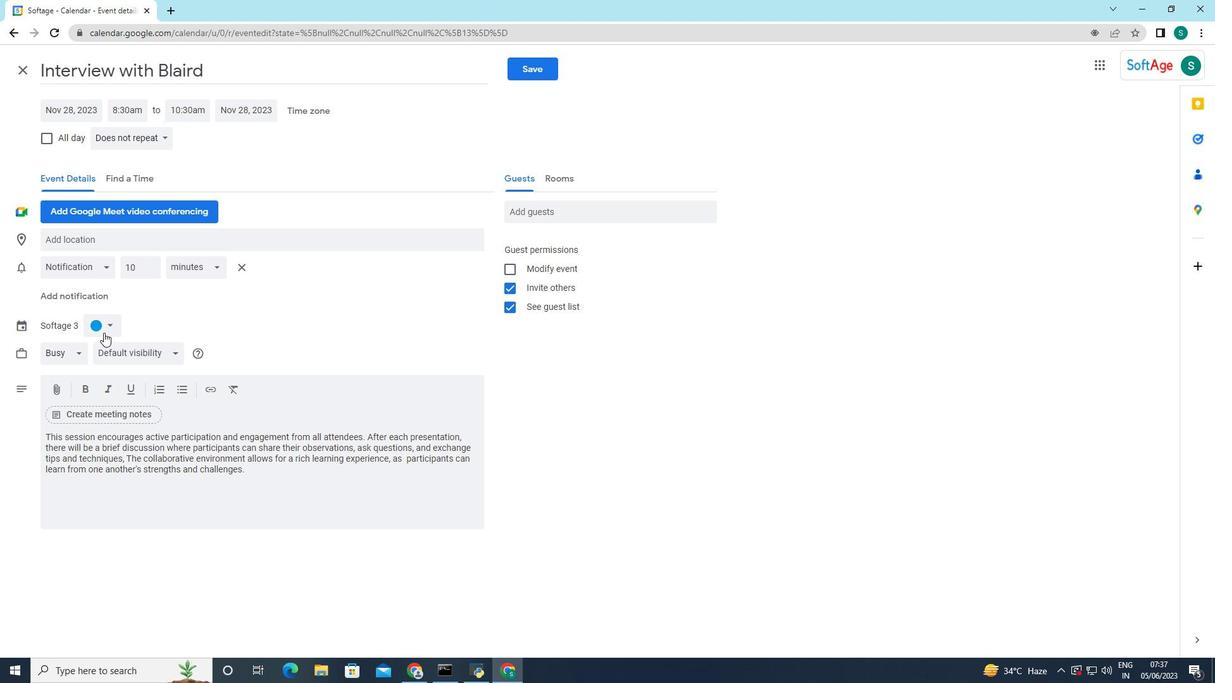 
Action: Mouse pressed left at (103, 329)
Screenshot: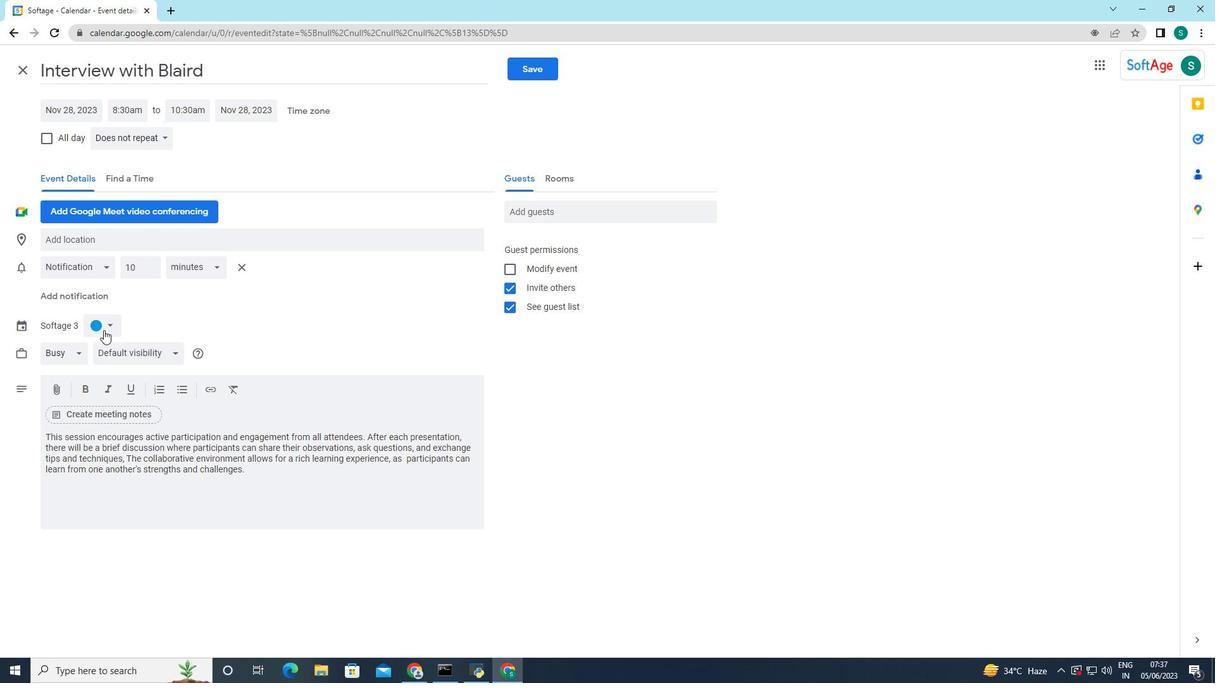 
Action: Mouse moved to (94, 338)
Screenshot: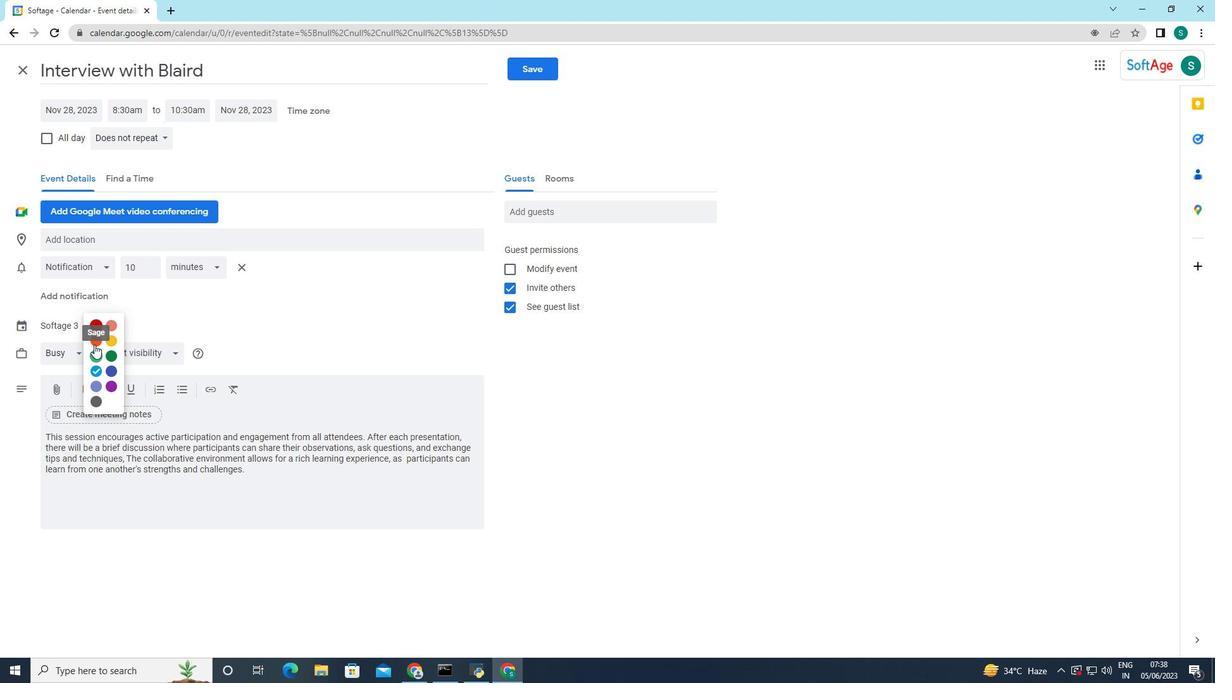 
Action: Mouse pressed left at (94, 338)
Screenshot: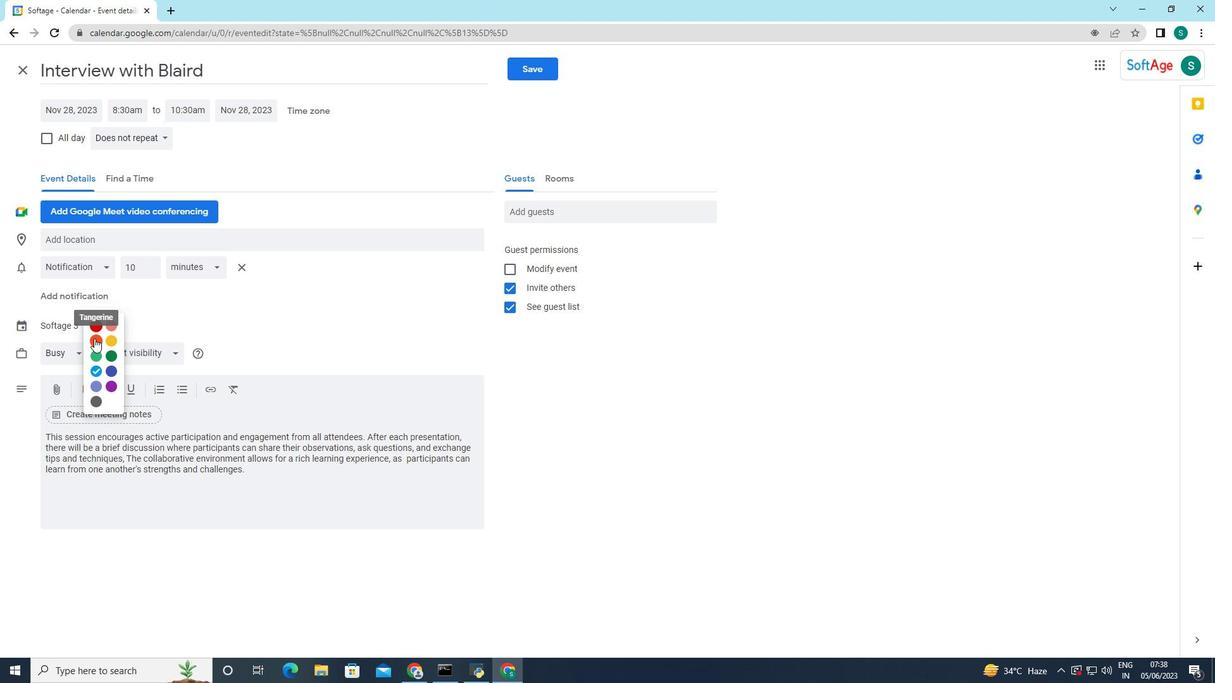 
Action: Mouse moved to (103, 241)
Screenshot: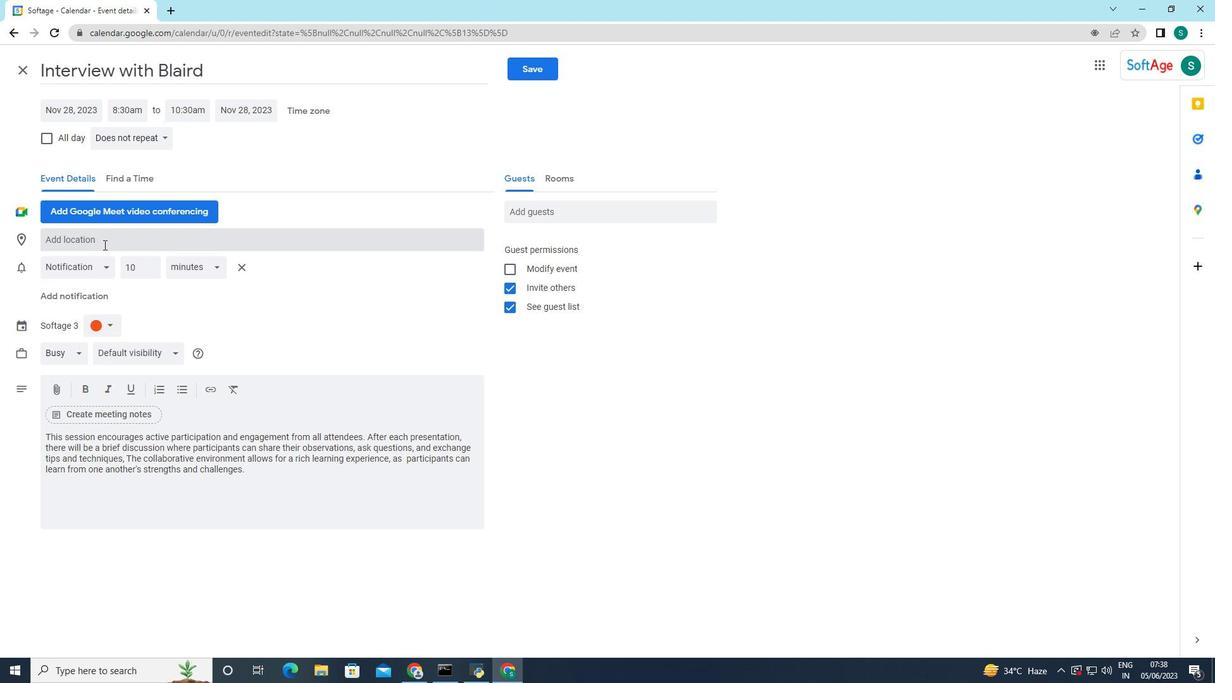 
Action: Mouse pressed left at (103, 241)
Screenshot: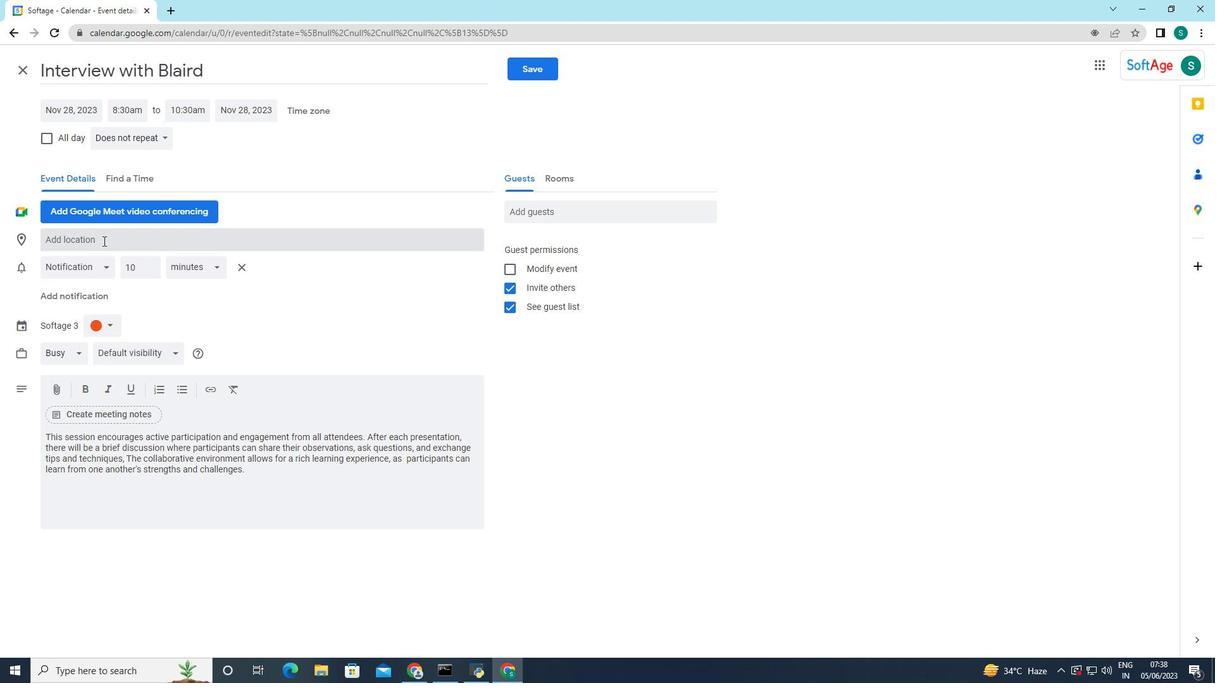 
Action: Key pressed <Key.caps_lock>H<Key.caps_lock>otel<Key.space><Key.caps_lock>CO<Key.backspace><Key.caps_lock>ostes,<Key.space><Key.caps_lock>P<Key.caps_lock>aris<Key.space><Key.backspace>,<Key.space>f<Key.backspace><Key.caps_lock>R<Key.caps_lock><Key.caps_lock>RA<Key.backspace><Key.backspace><Key.backspace><Key.caps_lock>f<Key.caps_lock><Key.backspace><Key.caps_lock><Key.caps_lock>F<Key.caps_lock>rance
Screenshot: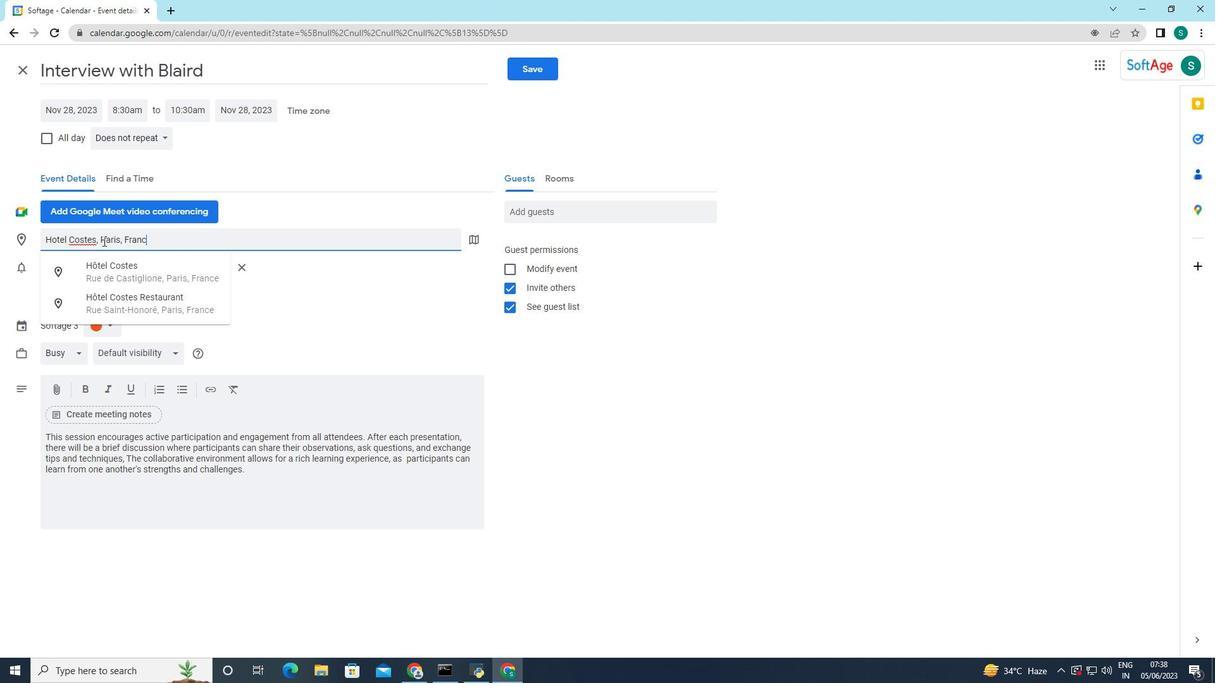 
Action: Mouse moved to (143, 516)
Screenshot: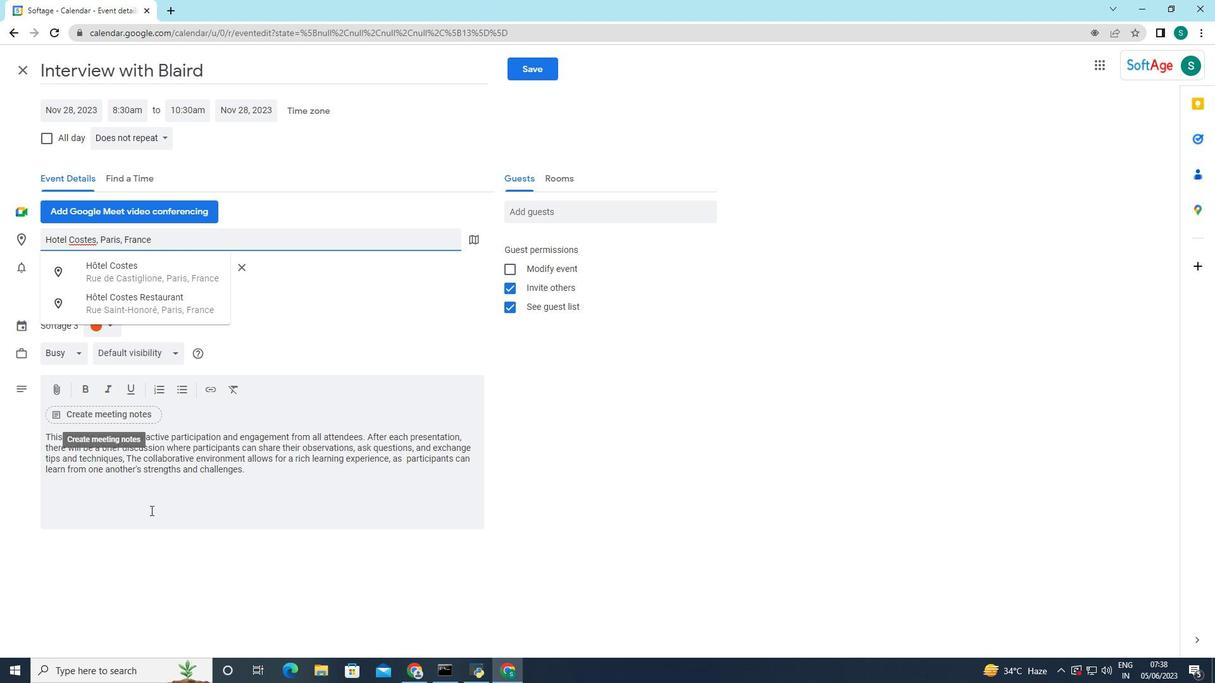 
Action: Mouse pressed left at (143, 516)
Screenshot: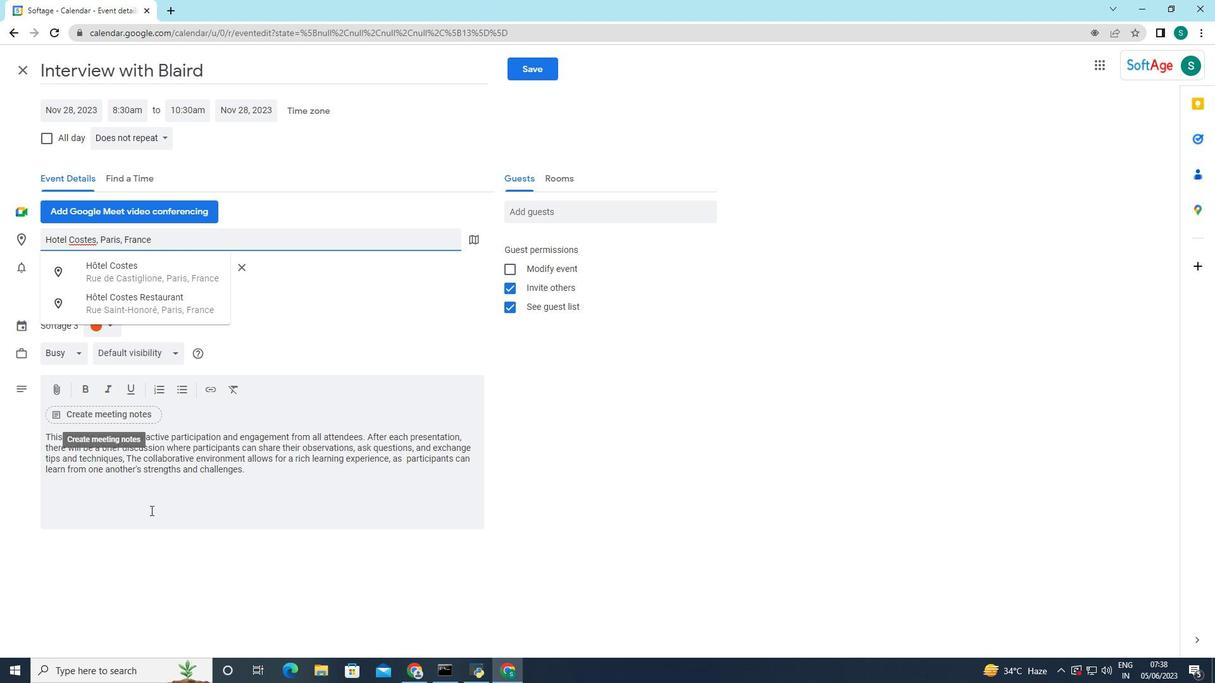
Action: Mouse moved to (558, 210)
Screenshot: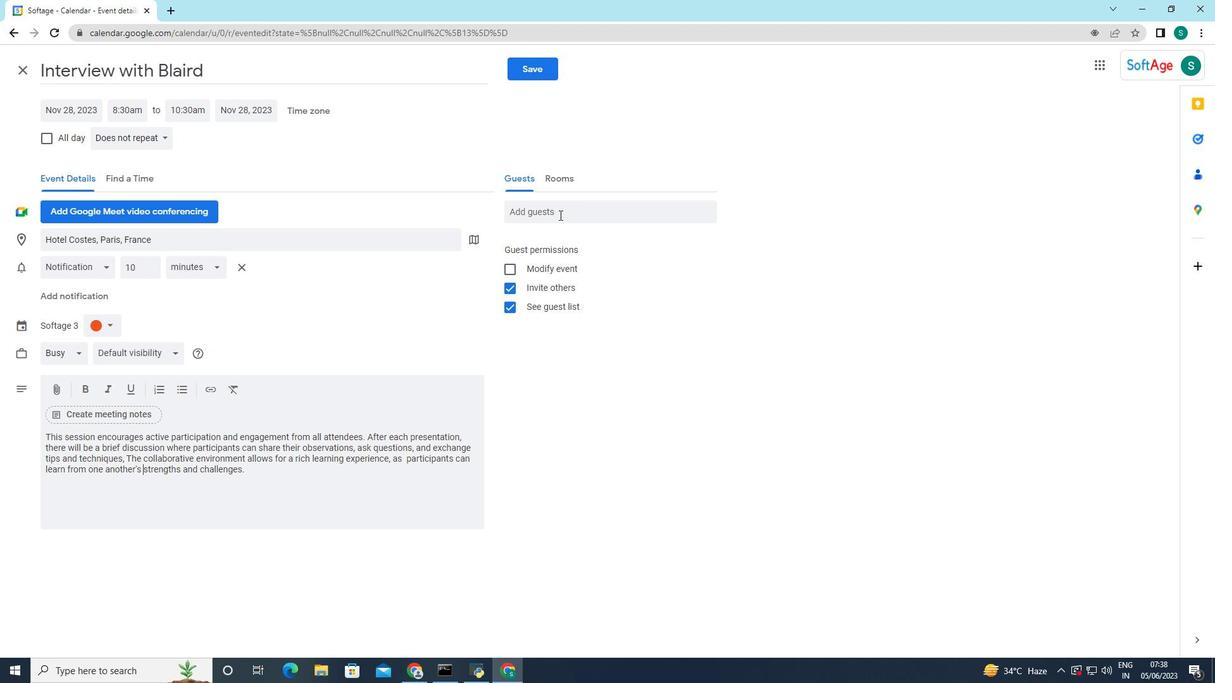 
Action: Mouse pressed left at (558, 210)
Screenshot: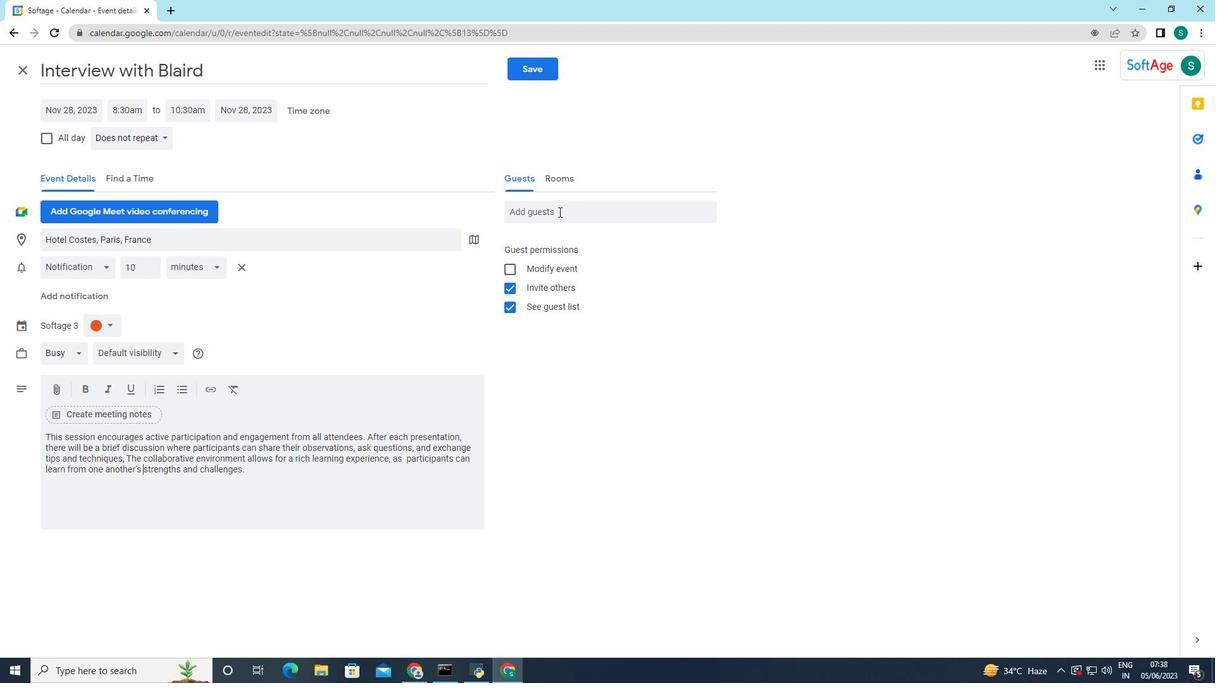 
Action: Key pressed softae<Key.backspace>.6
Screenshot: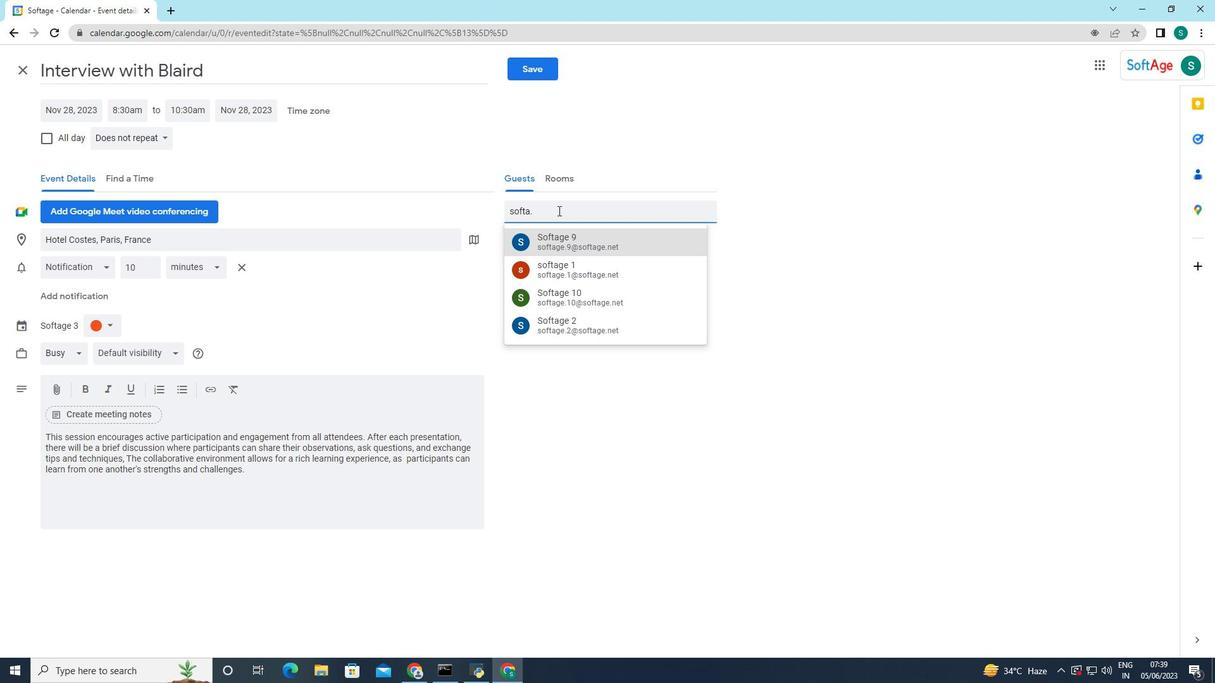 
Action: Mouse moved to (583, 245)
Screenshot: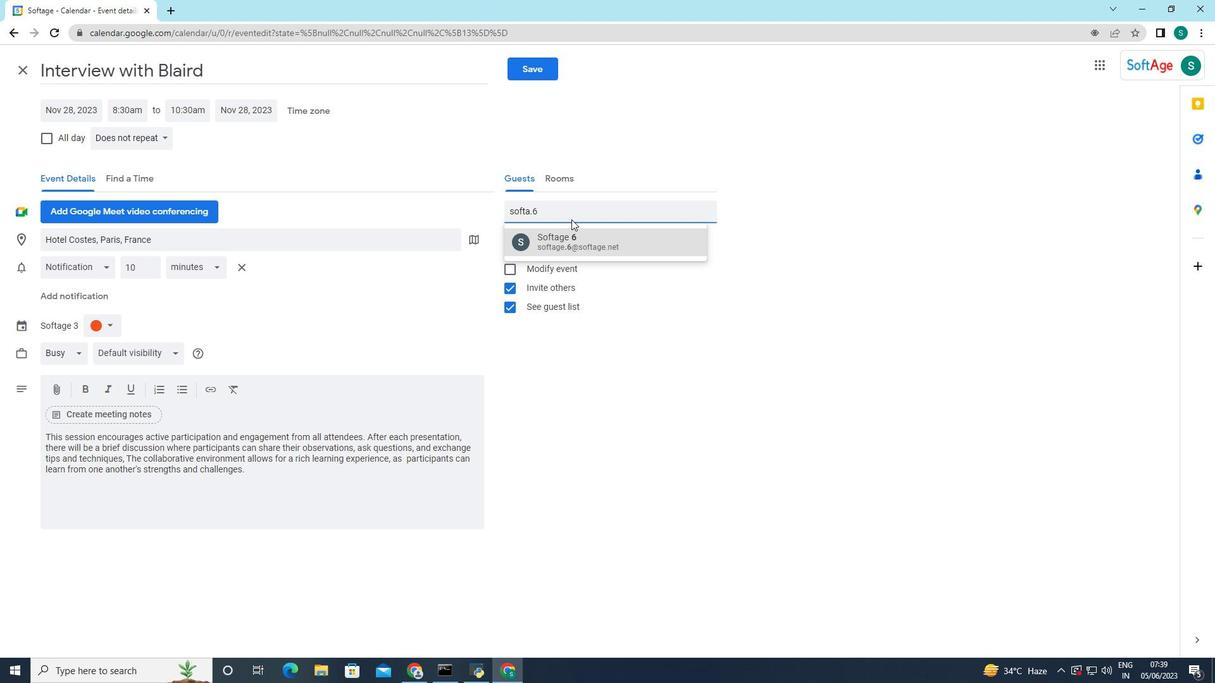 
Action: Mouse pressed left at (583, 245)
Screenshot: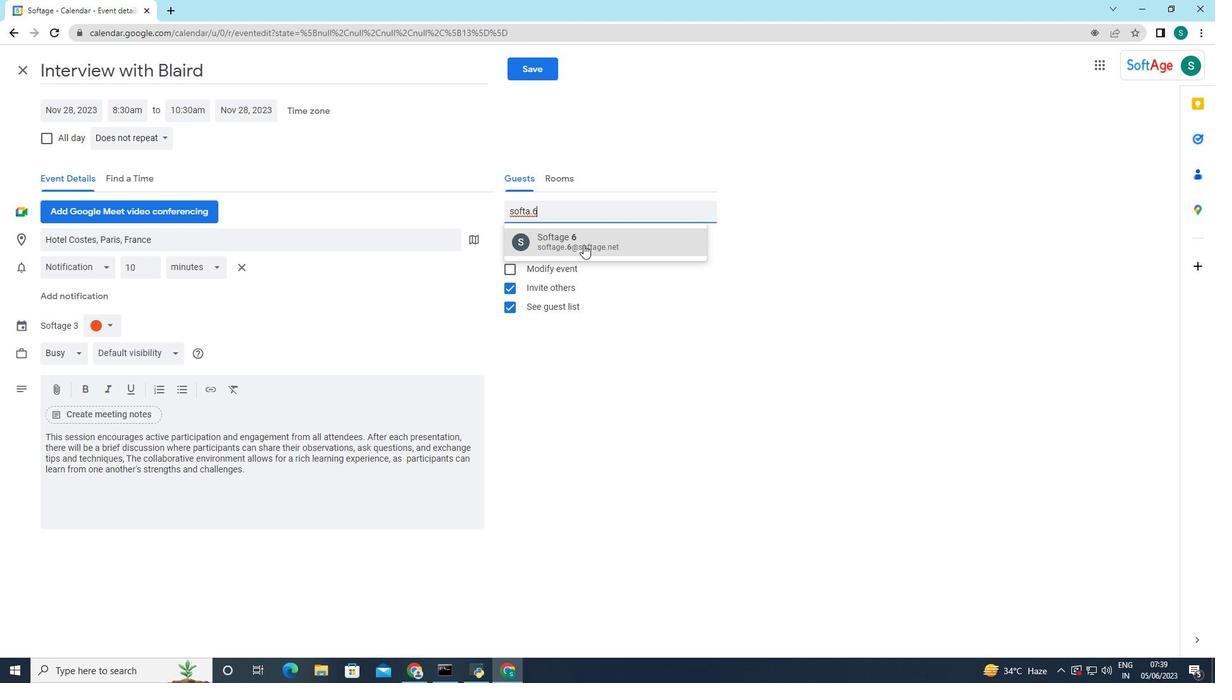 
Action: Mouse moved to (582, 212)
Screenshot: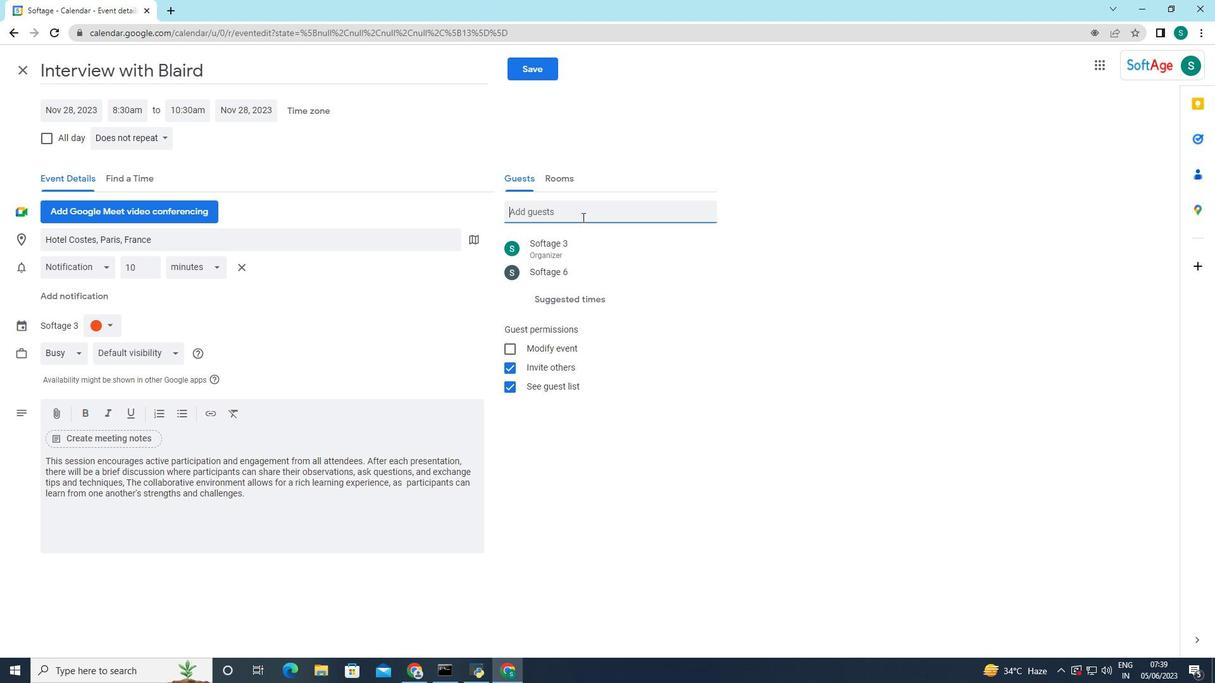 
Action: Mouse pressed left at (582, 212)
Screenshot: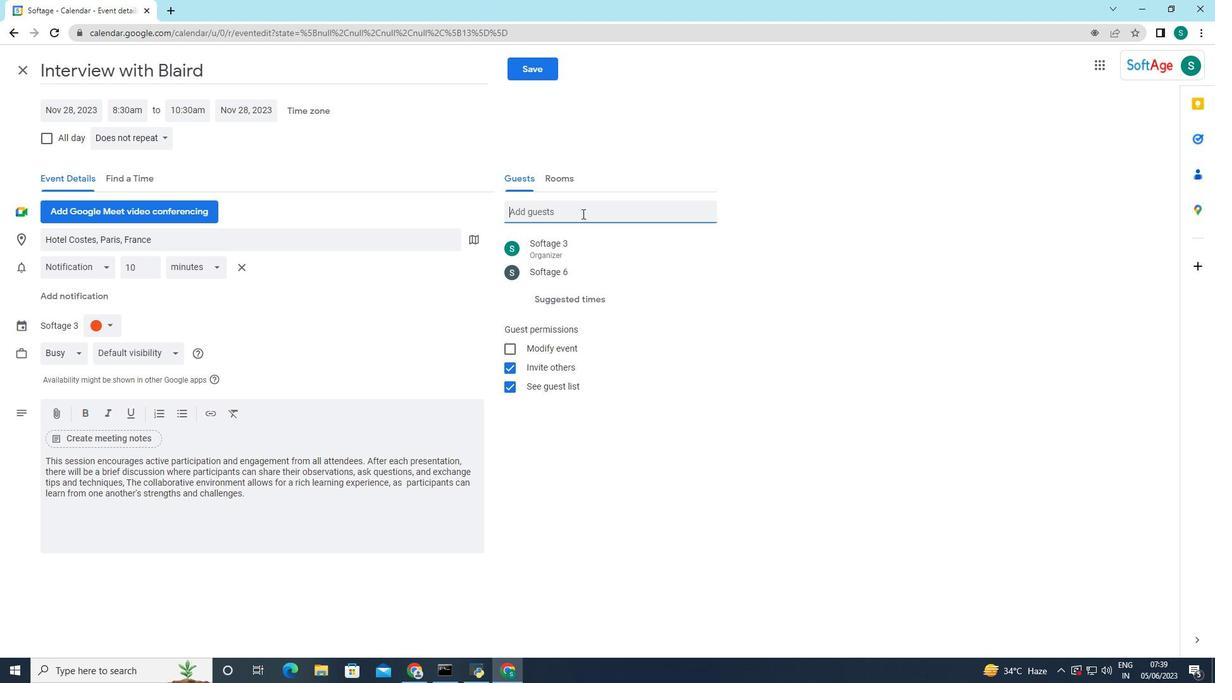 
Action: Key pressed softage.
Screenshot: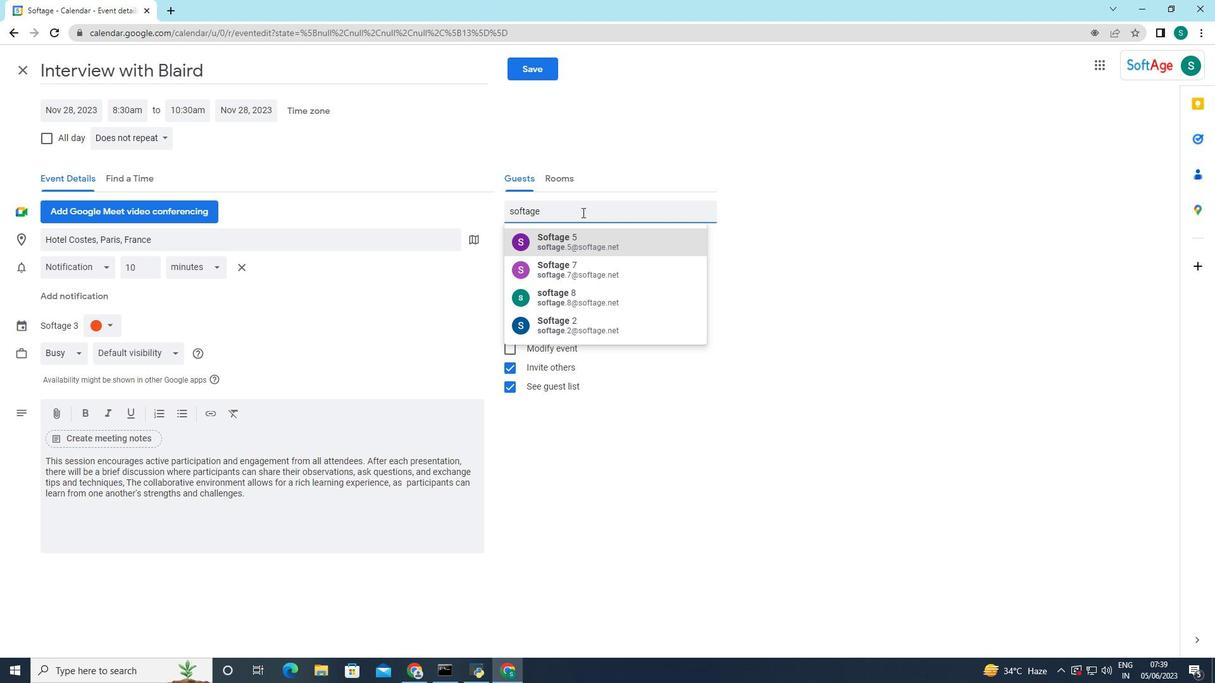 
Action: Mouse moved to (596, 271)
Screenshot: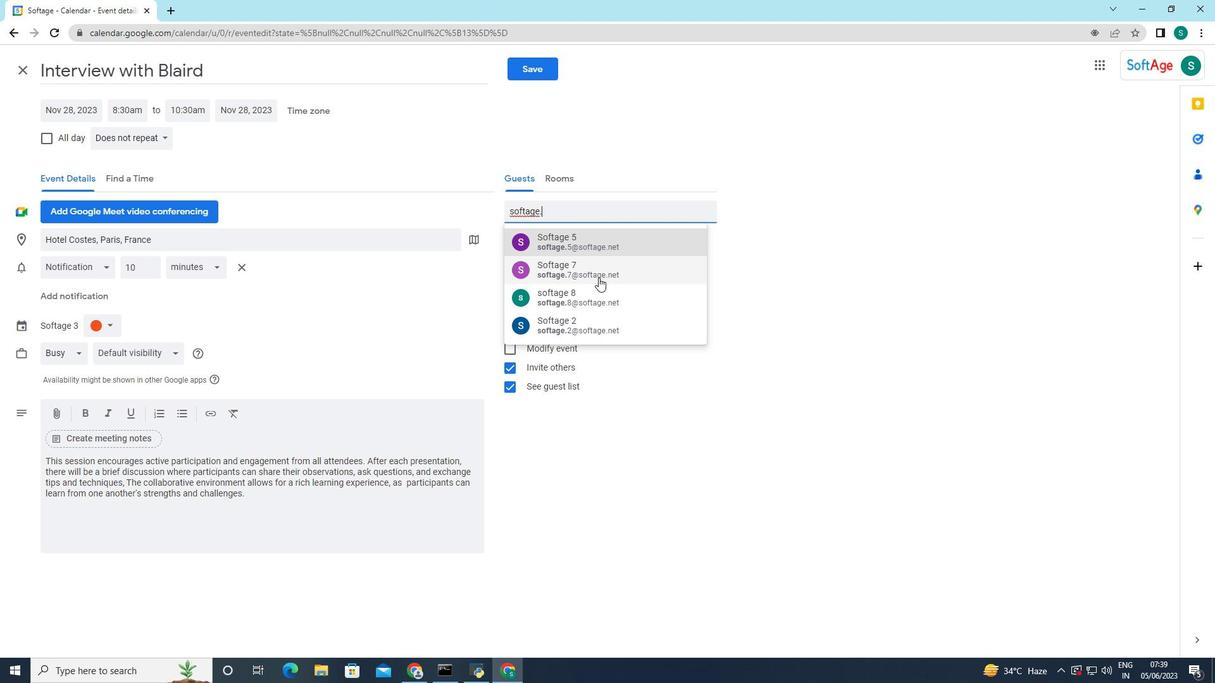 
Action: Mouse pressed left at (596, 271)
Screenshot: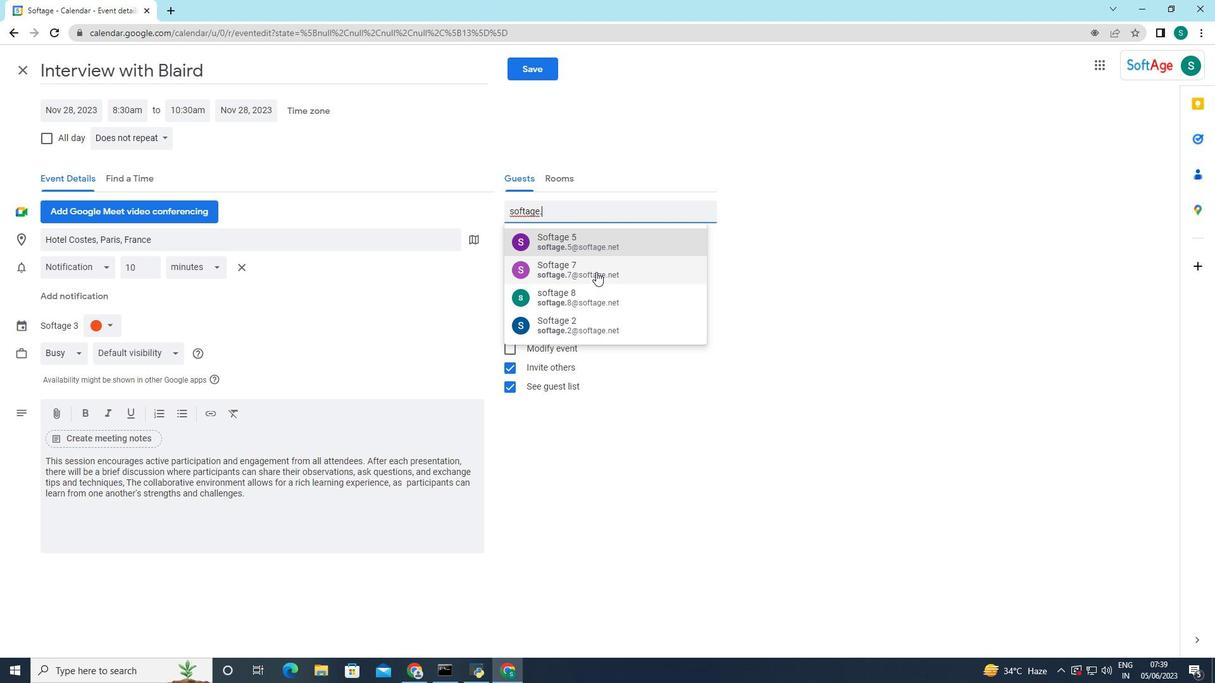 
Action: Mouse moved to (726, 378)
Screenshot: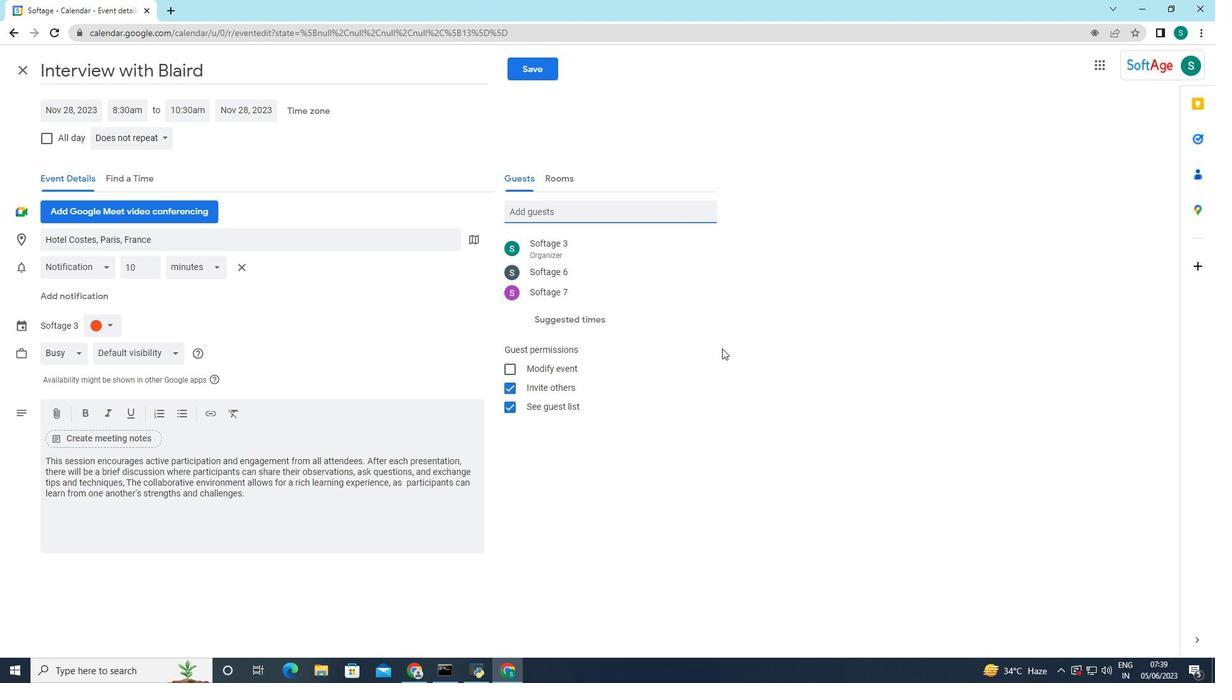 
Action: Mouse pressed left at (726, 378)
Screenshot: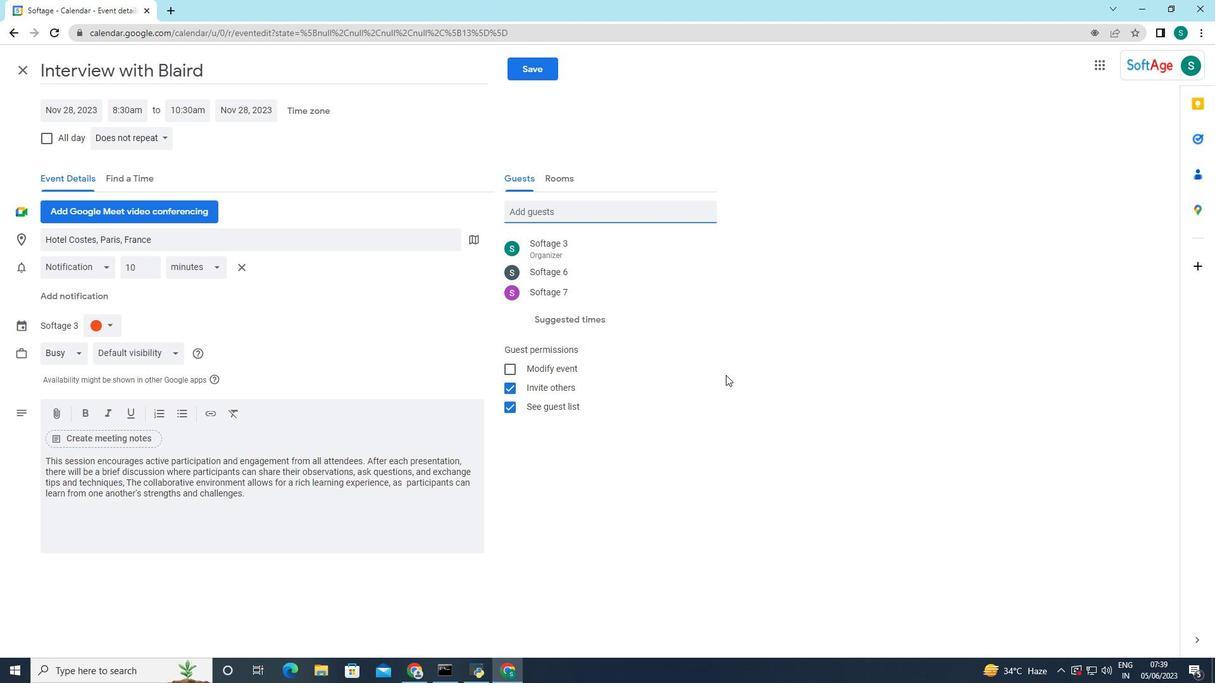 
Action: Mouse moved to (702, 243)
Screenshot: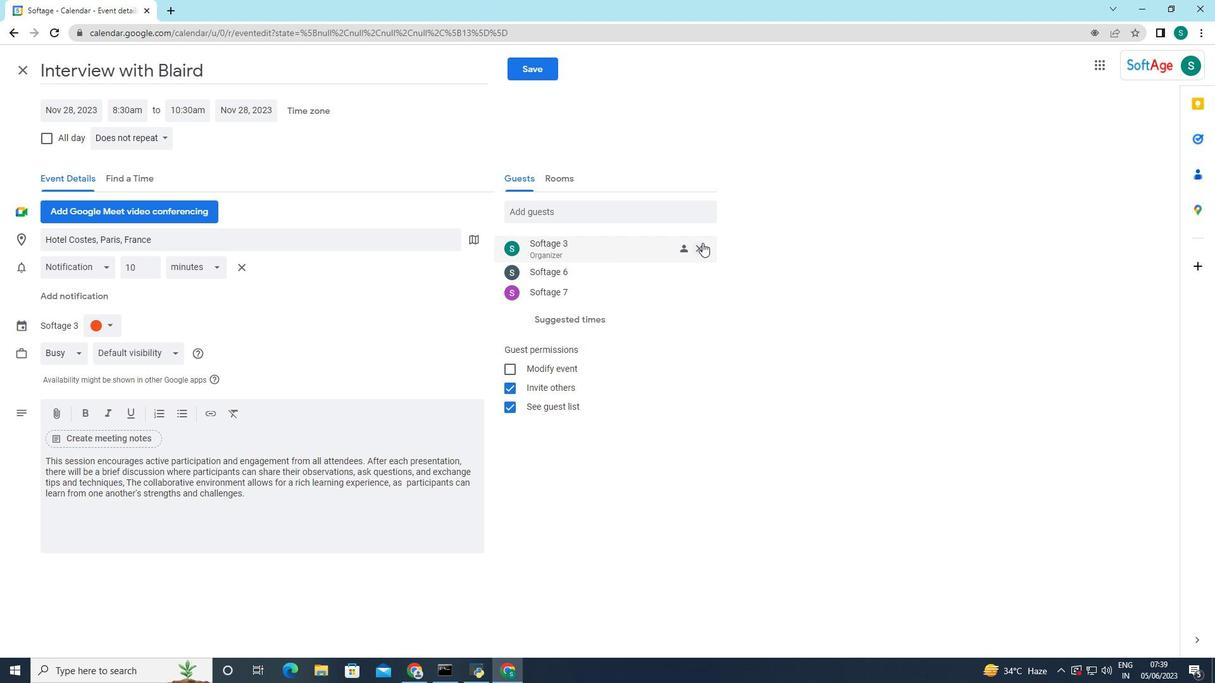 
Action: Mouse pressed left at (702, 243)
Screenshot: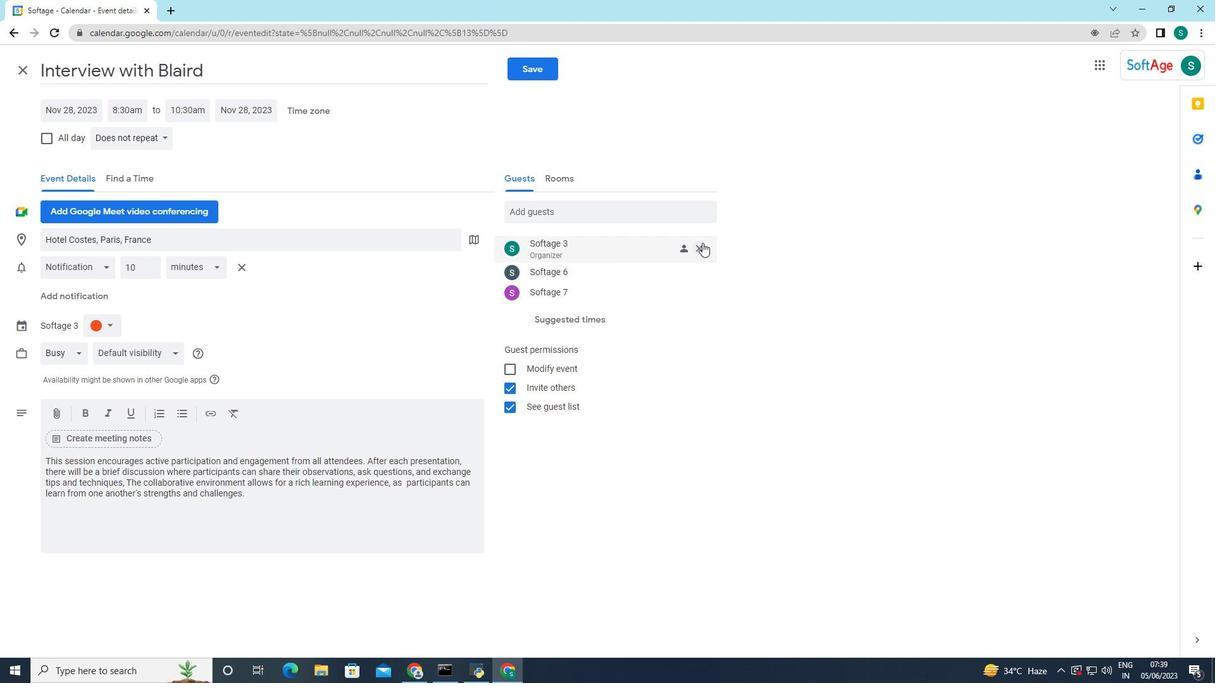 
Action: Mouse moved to (165, 133)
Screenshot: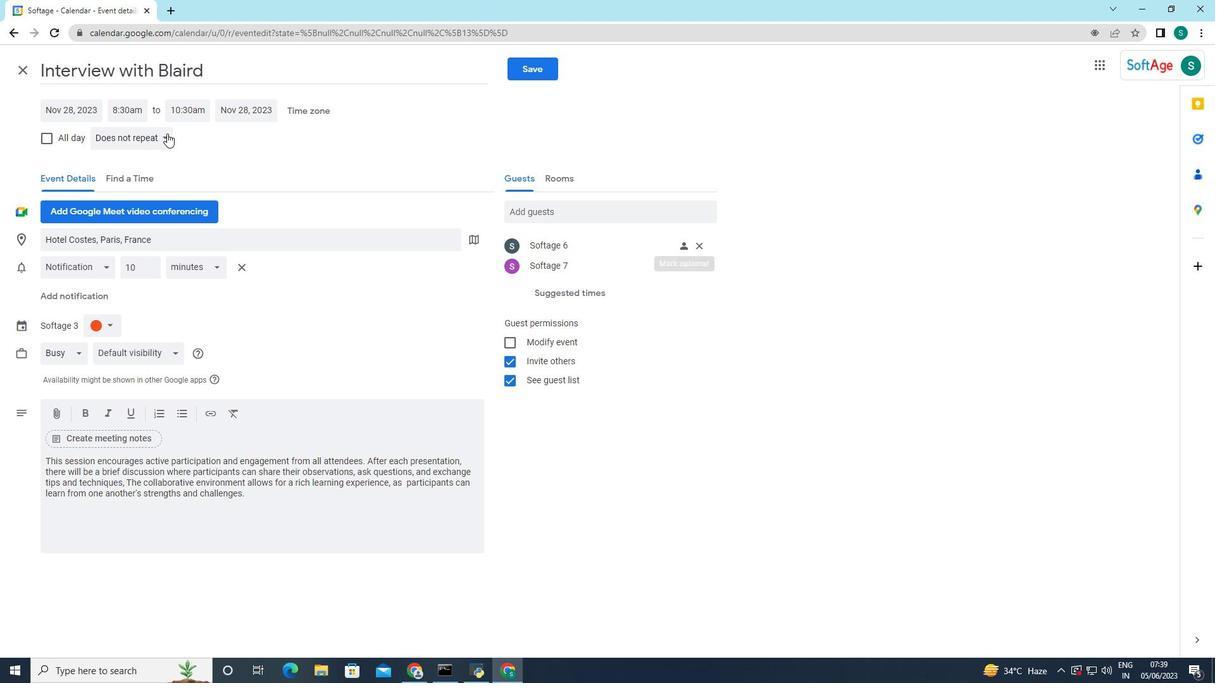 
Action: Mouse pressed left at (165, 133)
Screenshot: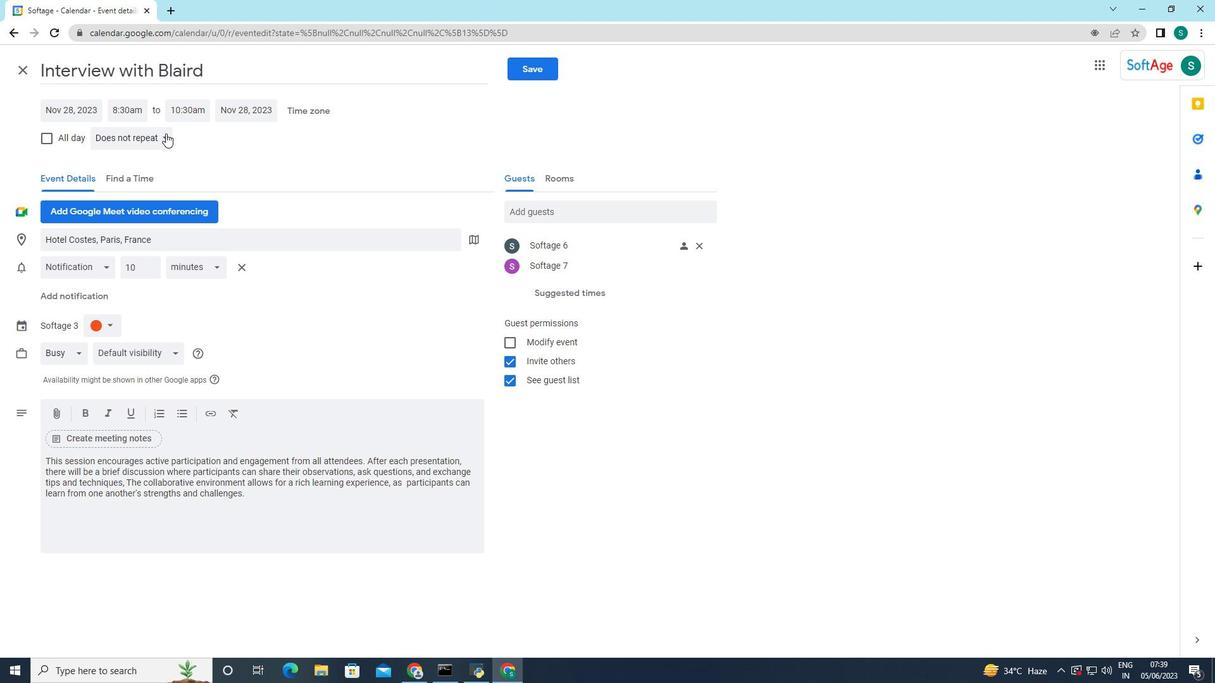 
Action: Mouse moved to (159, 135)
Screenshot: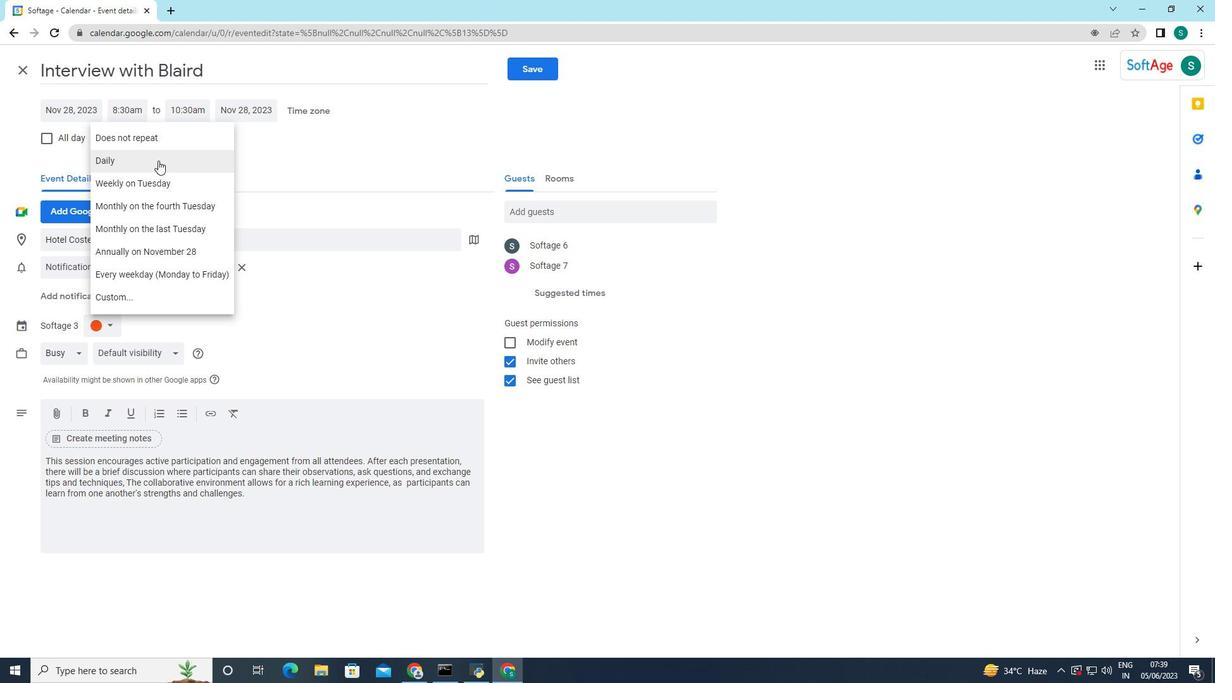 
Action: Mouse pressed left at (159, 135)
Screenshot: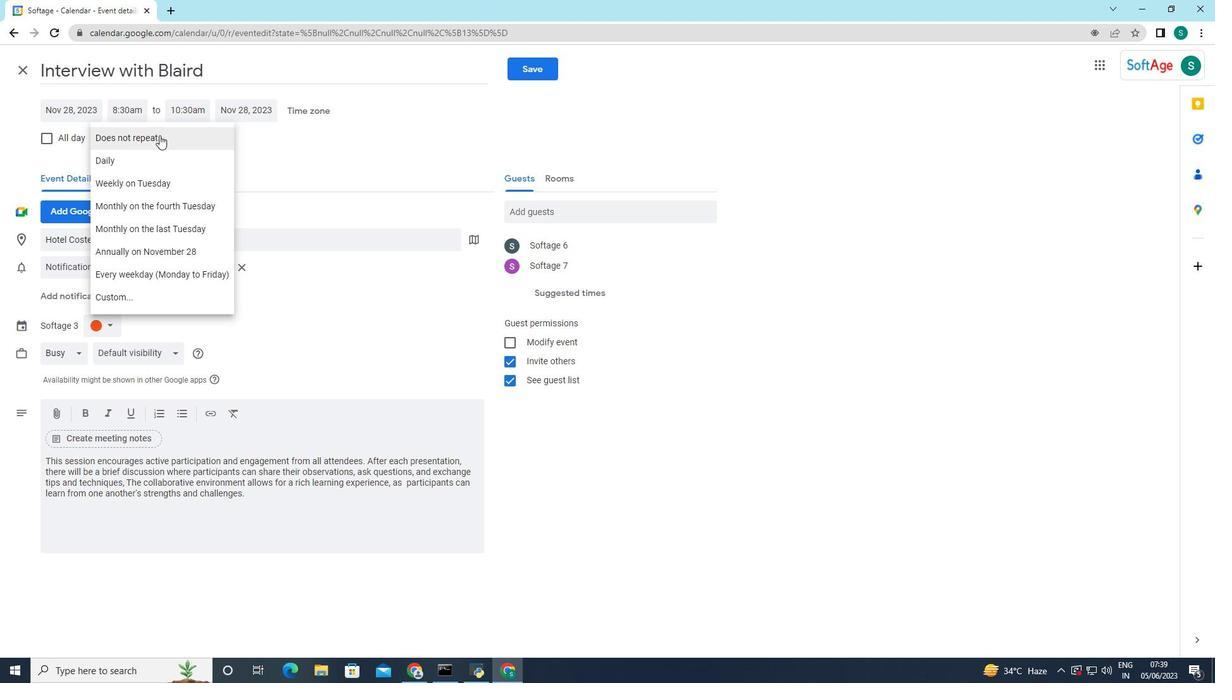 
Action: Mouse moved to (565, 448)
Screenshot: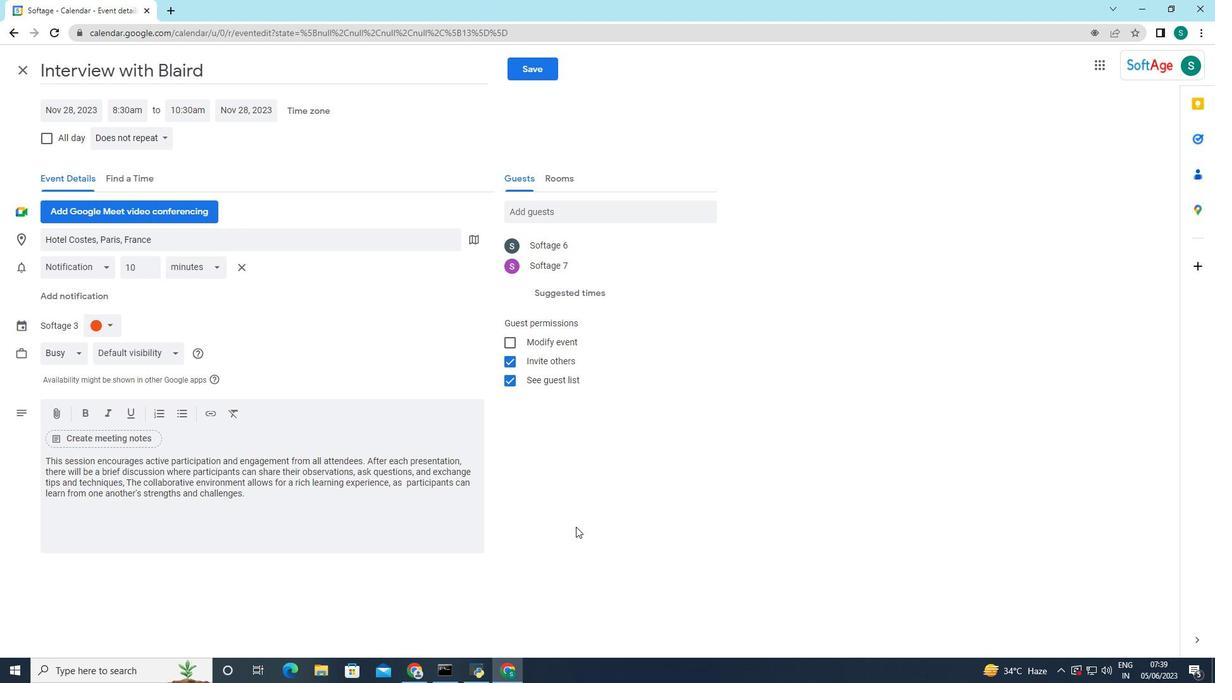 
Action: Mouse pressed left at (565, 448)
Screenshot: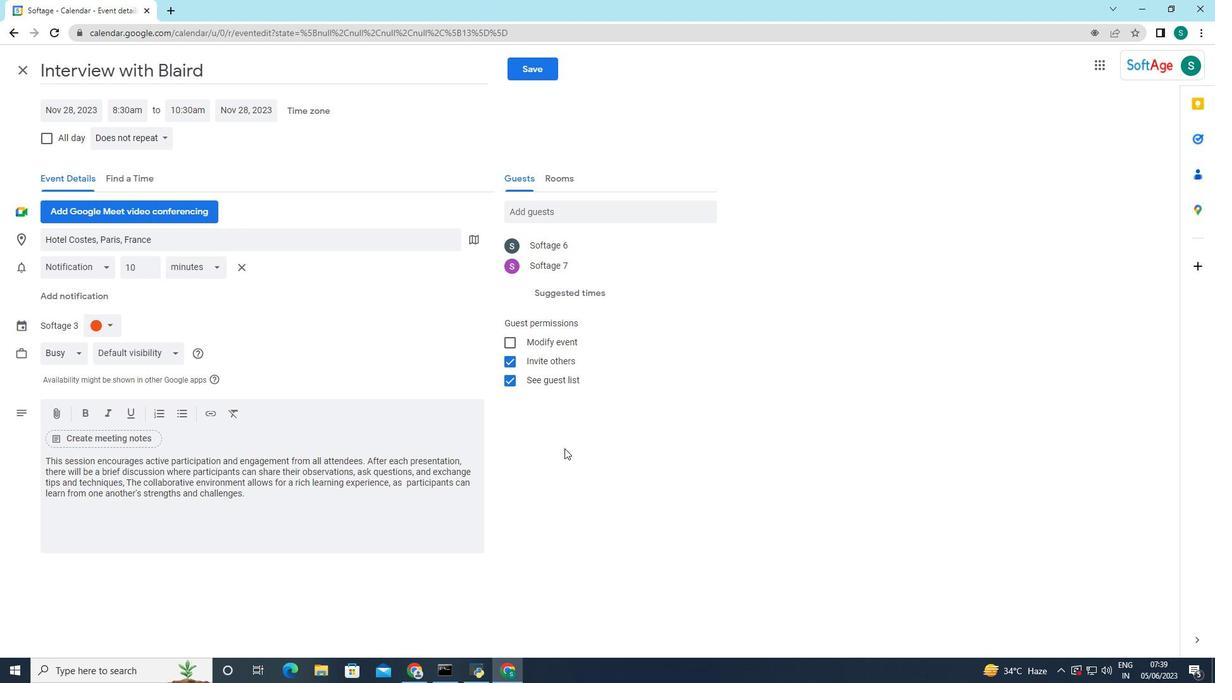 
Action: Mouse moved to (542, 63)
Screenshot: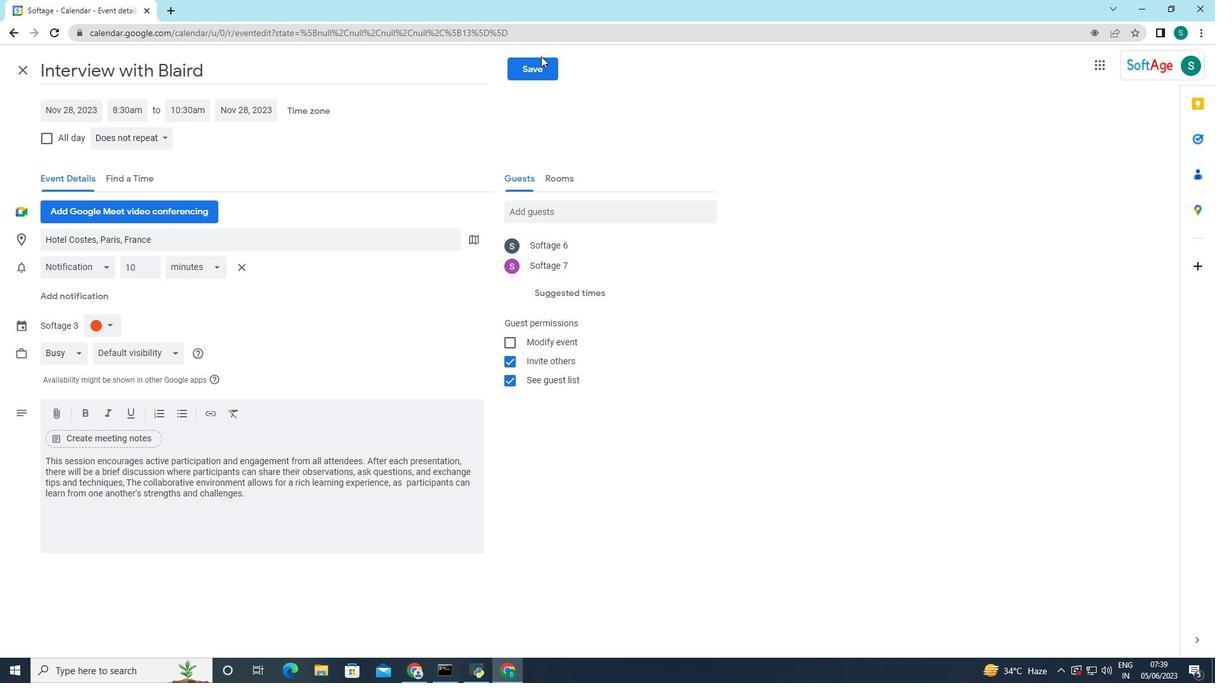 
Action: Mouse pressed left at (542, 63)
Screenshot: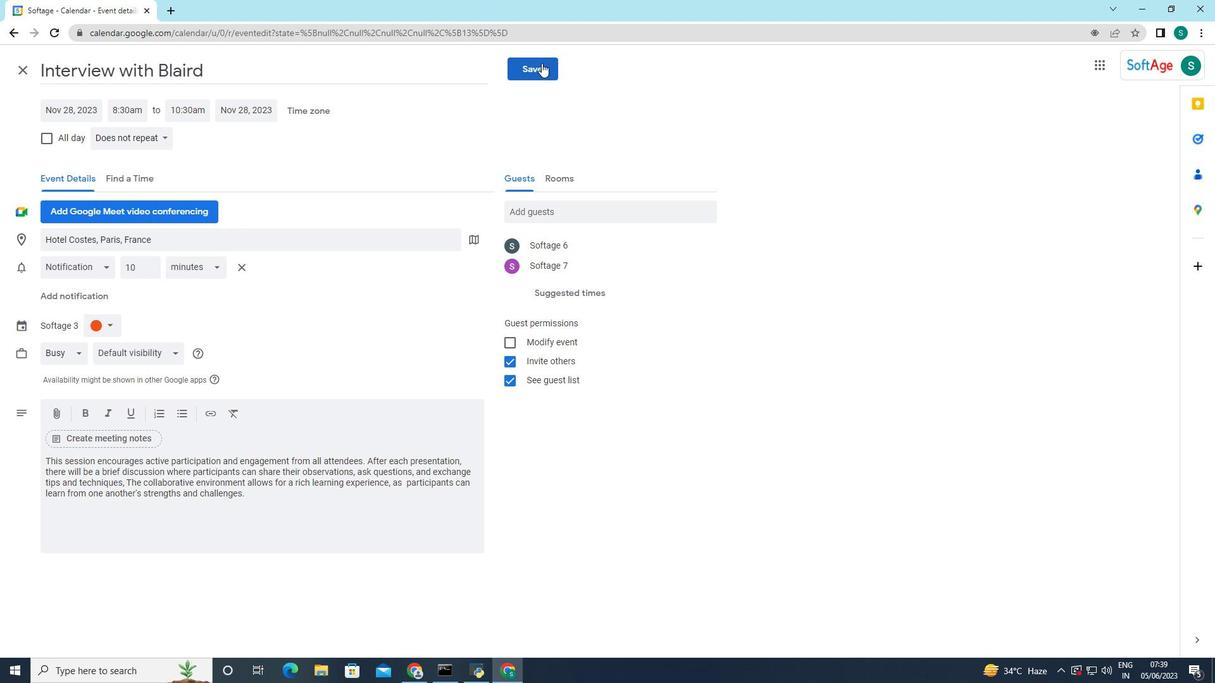 
Action: Mouse moved to (730, 381)
Screenshot: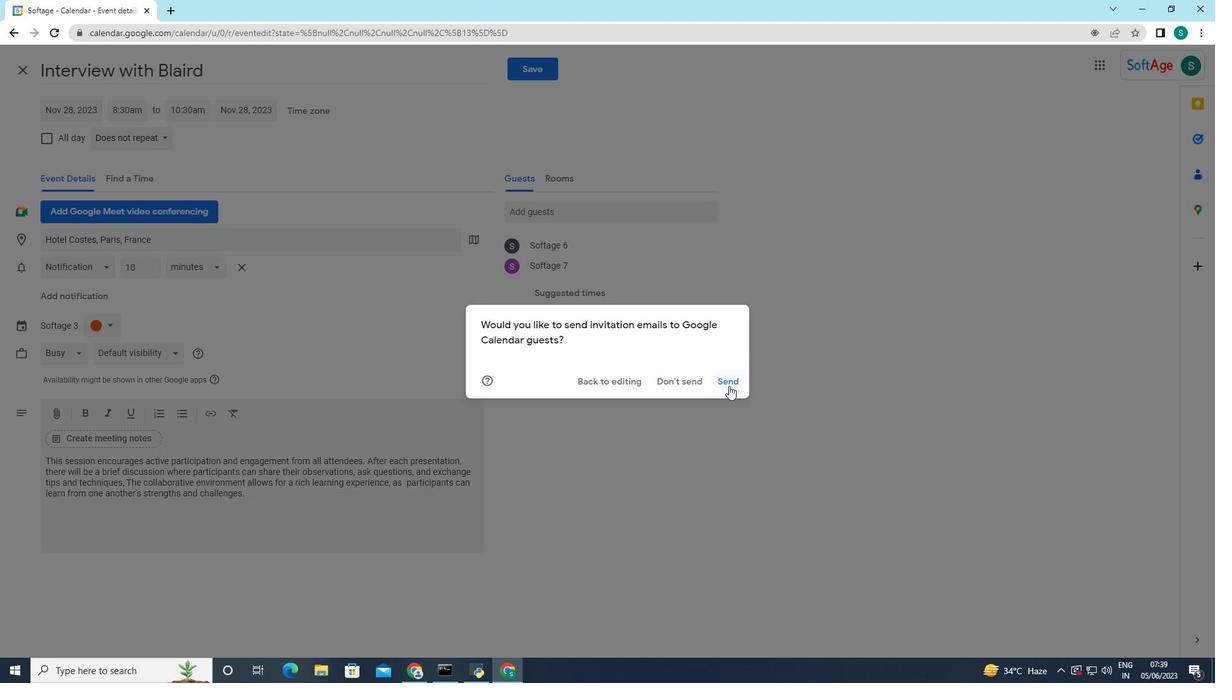 
Action: Mouse pressed left at (730, 381)
Screenshot: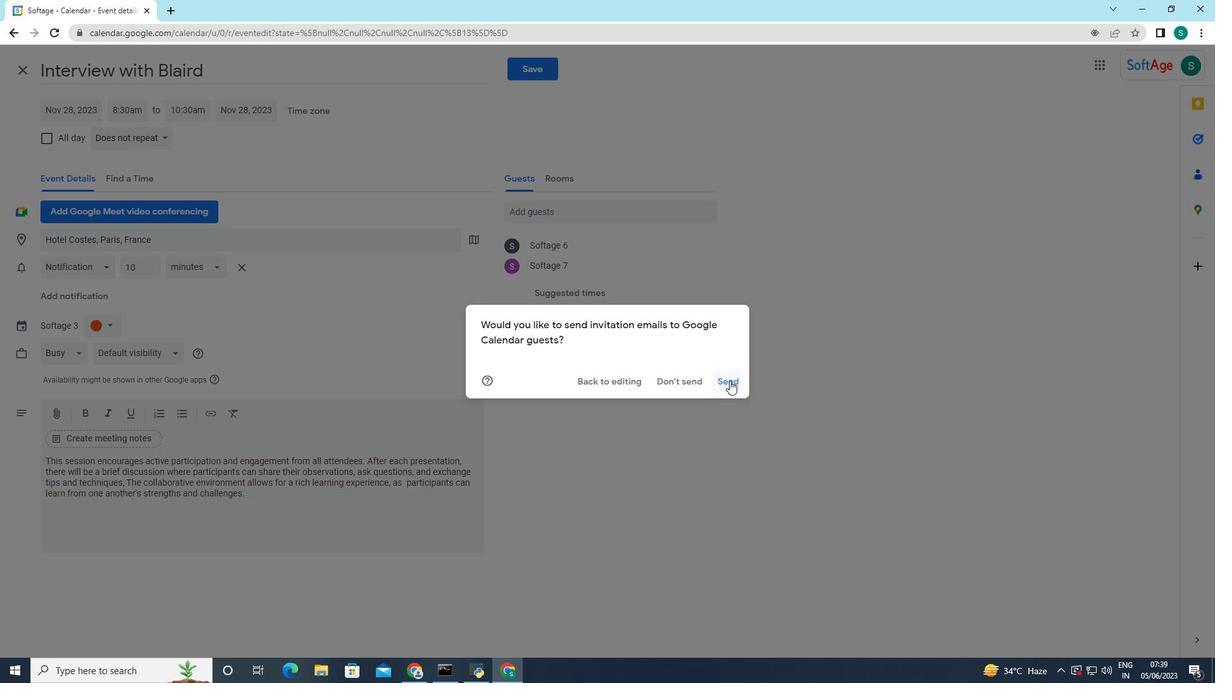 
Action: Mouse moved to (592, 466)
Screenshot: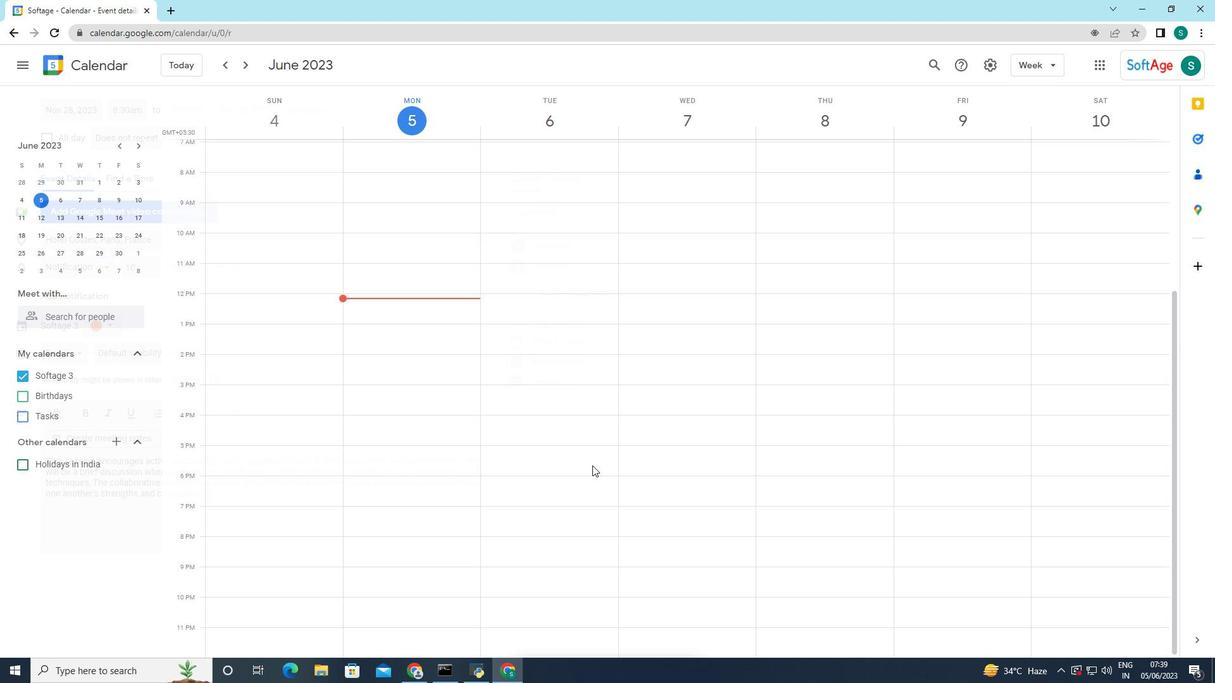 
